 Task: Add a signature Loretta Young containing Have a great National Diabetes Month, Loretta Young to email address softage.3@softage.net and add a label Marketing plans
Action: Mouse moved to (75, 123)
Screenshot: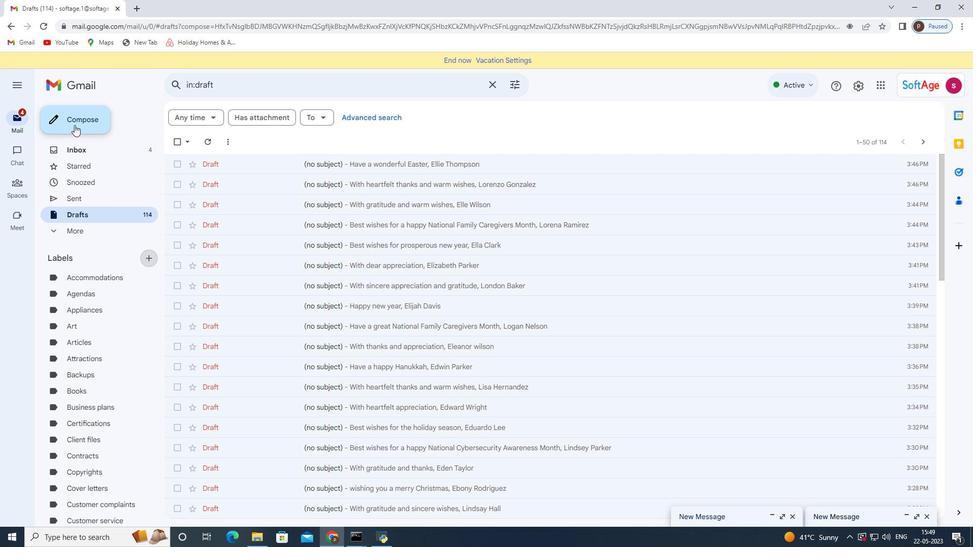 
Action: Mouse pressed left at (75, 123)
Screenshot: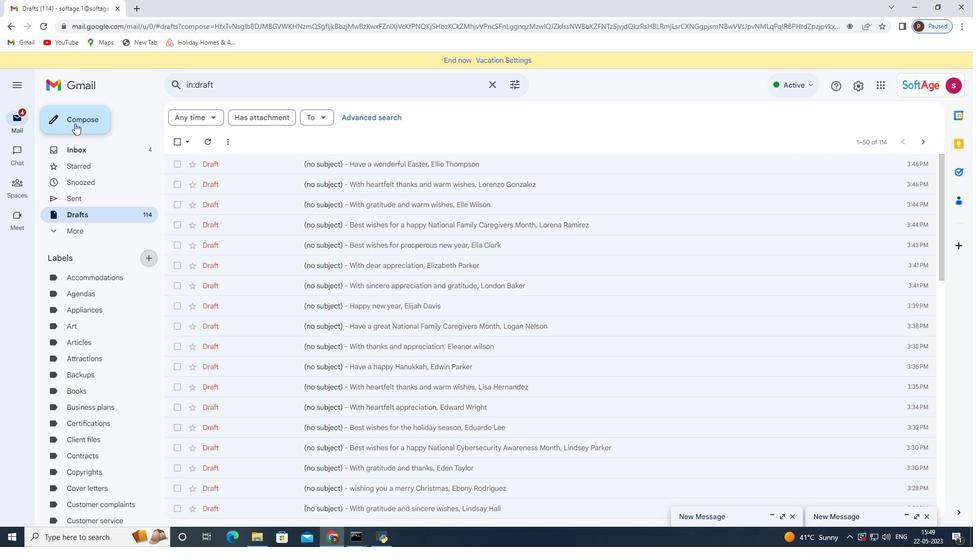 
Action: Mouse moved to (551, 508)
Screenshot: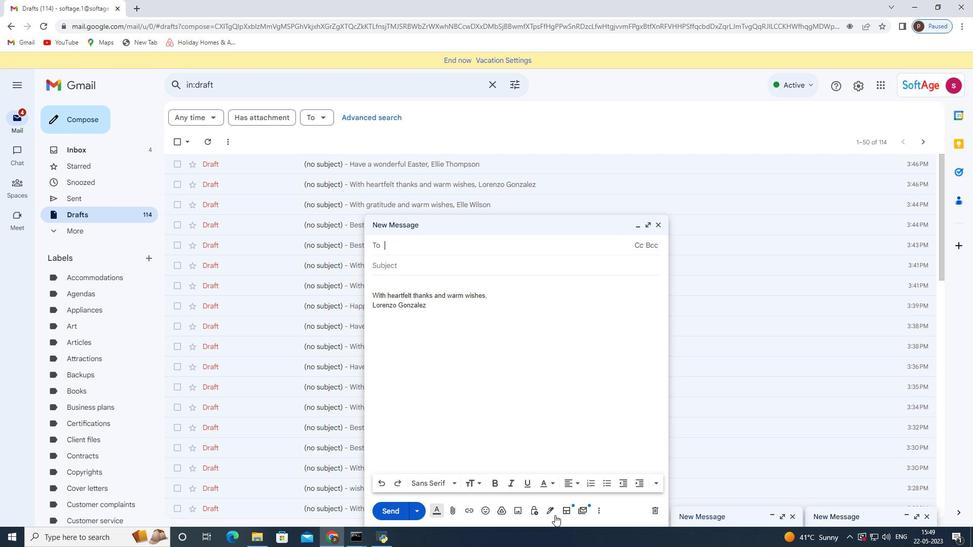 
Action: Mouse pressed left at (551, 508)
Screenshot: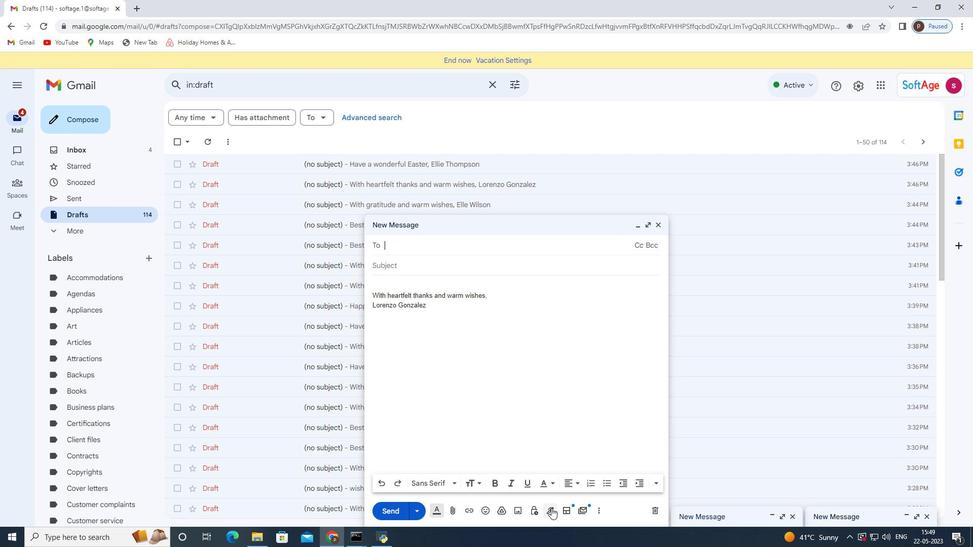 
Action: Mouse moved to (582, 448)
Screenshot: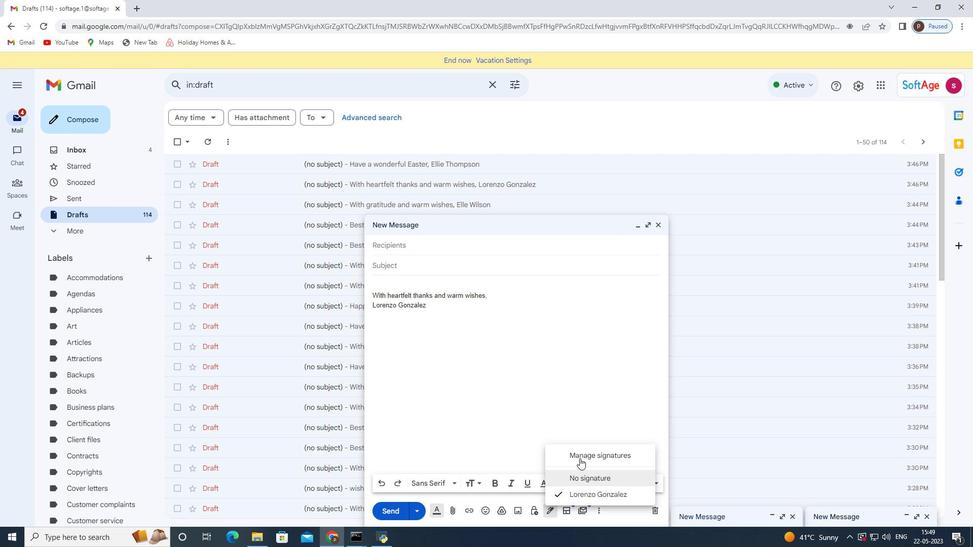 
Action: Mouse pressed left at (582, 448)
Screenshot: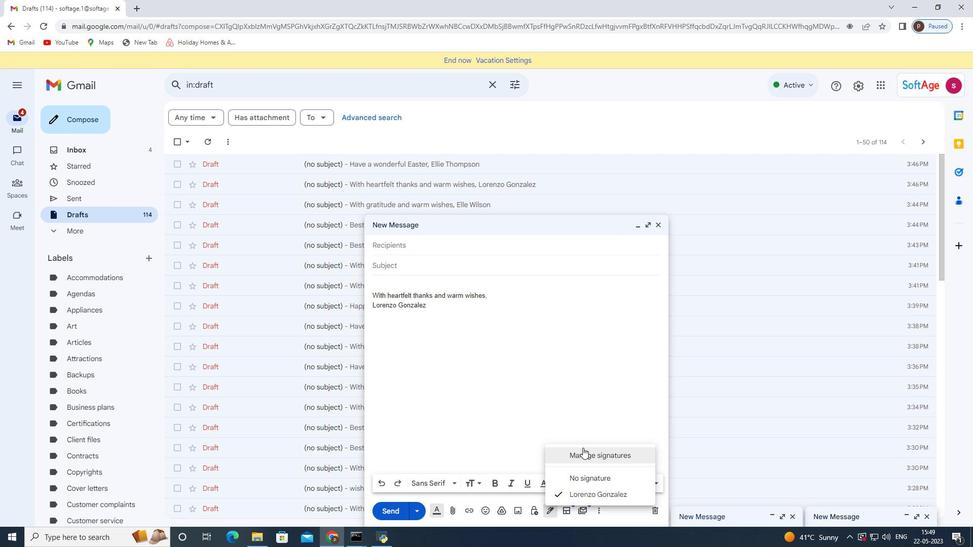 
Action: Mouse moved to (341, 292)
Screenshot: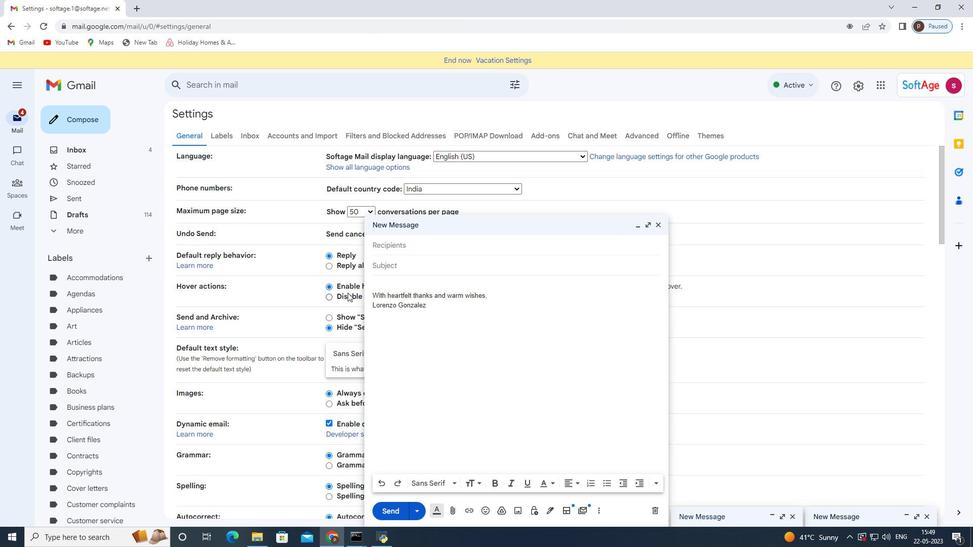 
Action: Mouse scrolled (341, 292) with delta (0, 0)
Screenshot: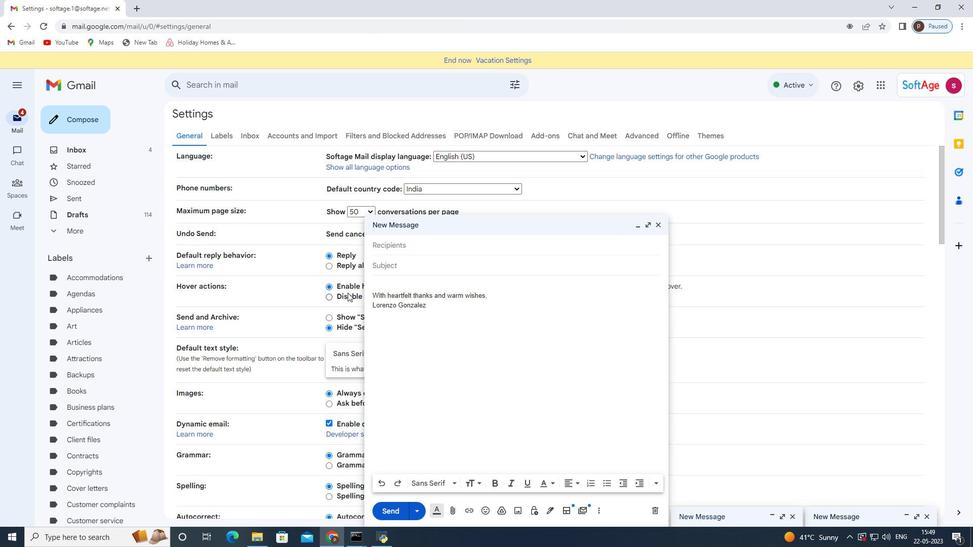 
Action: Mouse scrolled (341, 292) with delta (0, 0)
Screenshot: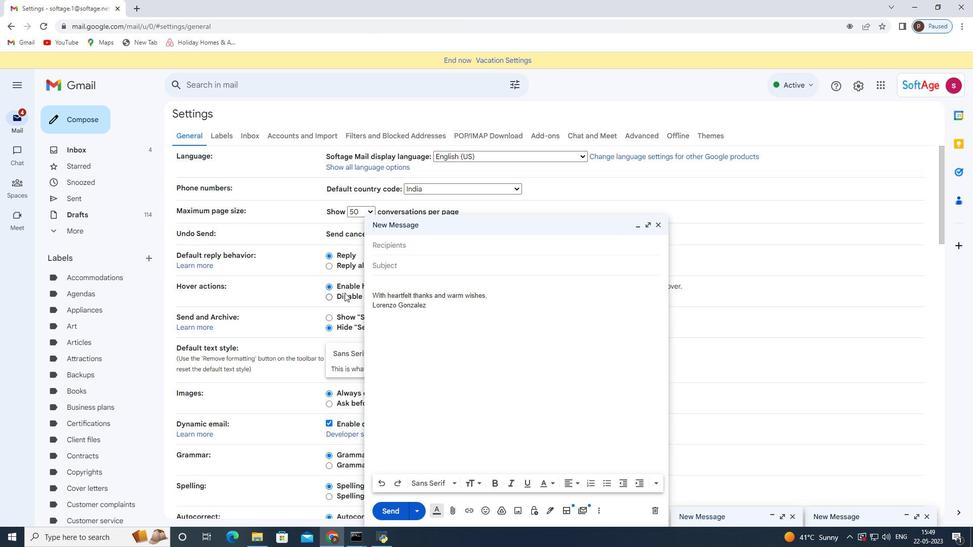 
Action: Mouse scrolled (341, 292) with delta (0, 0)
Screenshot: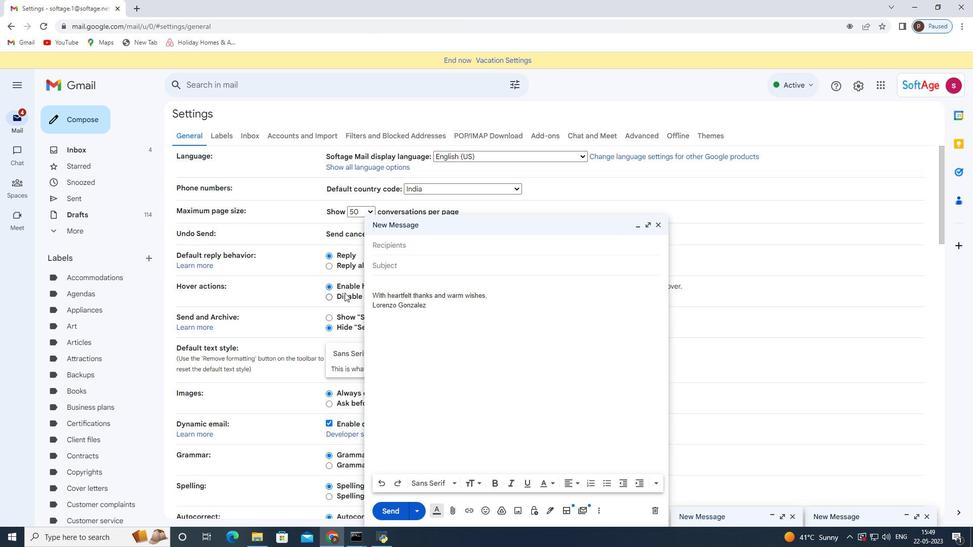 
Action: Mouse moved to (340, 292)
Screenshot: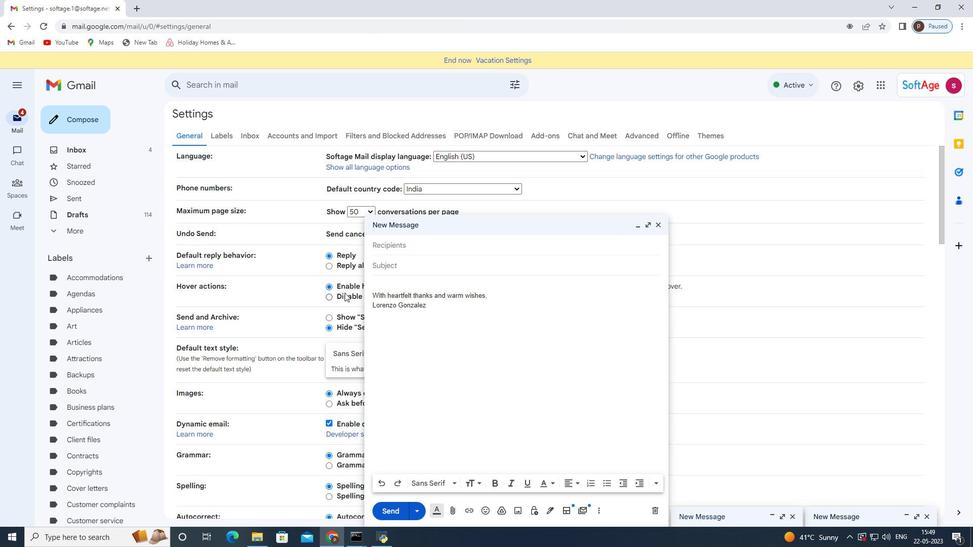 
Action: Mouse scrolled (340, 292) with delta (0, 0)
Screenshot: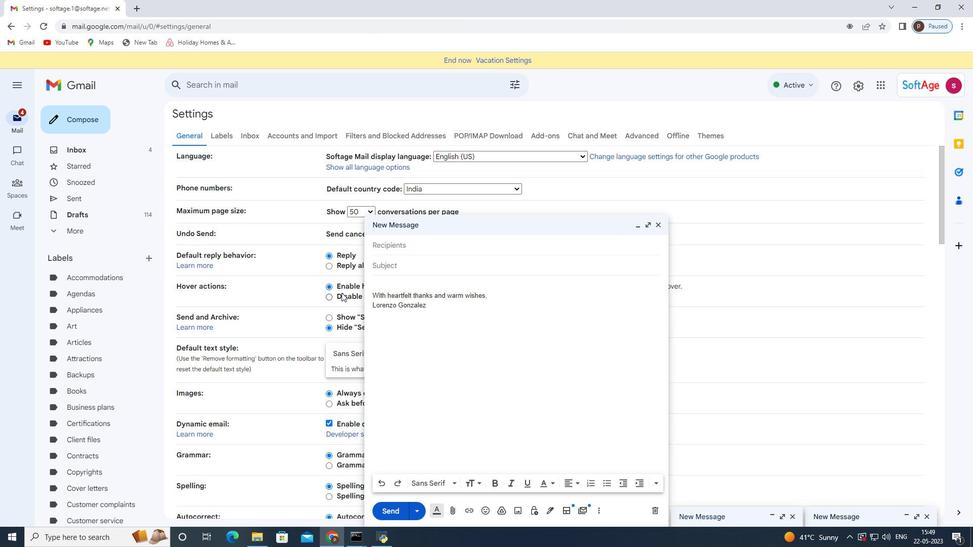 
Action: Mouse moved to (660, 228)
Screenshot: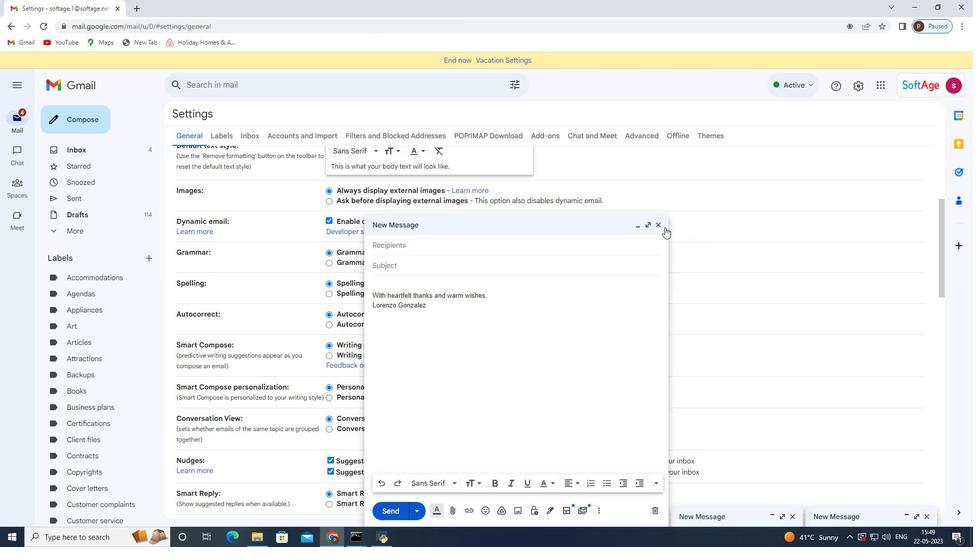 
Action: Mouse pressed left at (660, 228)
Screenshot: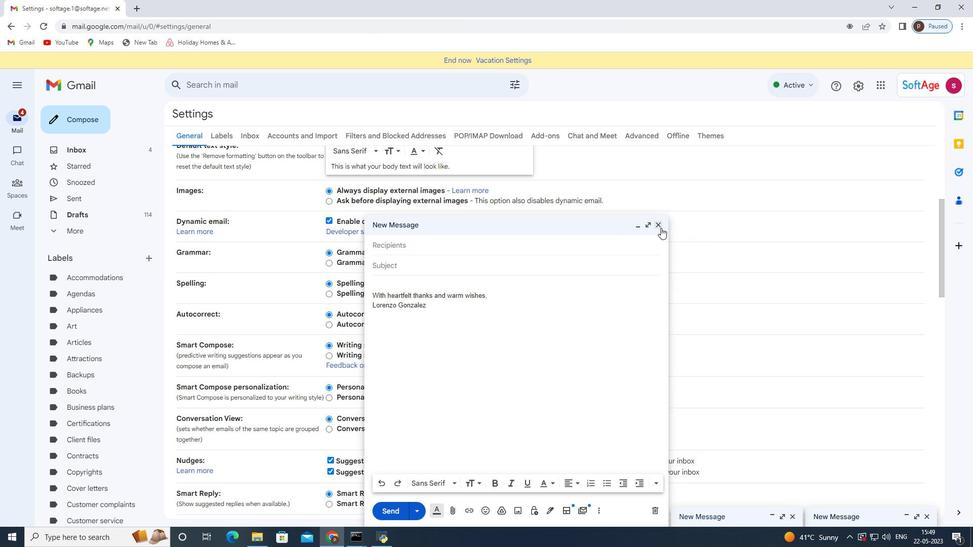 
Action: Mouse moved to (327, 350)
Screenshot: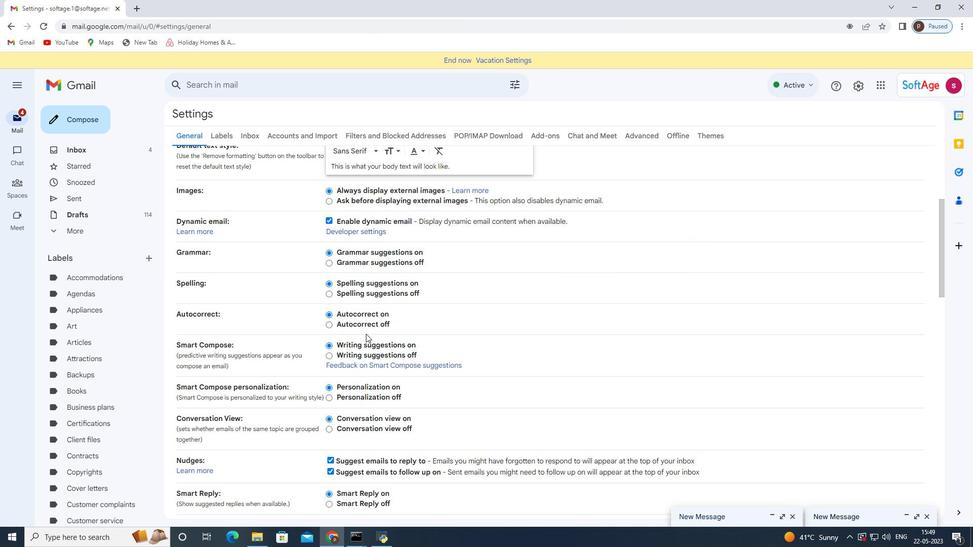
Action: Mouse scrolled (327, 350) with delta (0, 0)
Screenshot: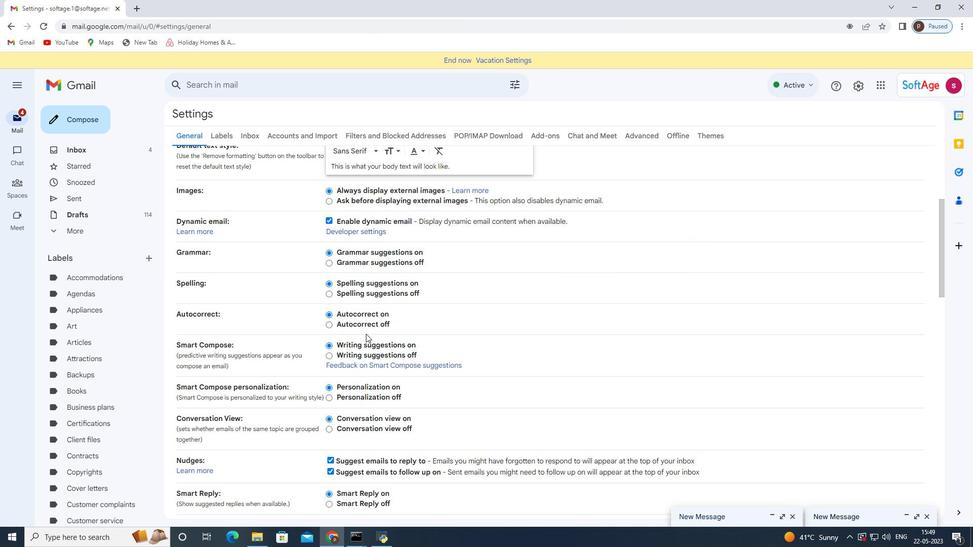 
Action: Mouse moved to (326, 351)
Screenshot: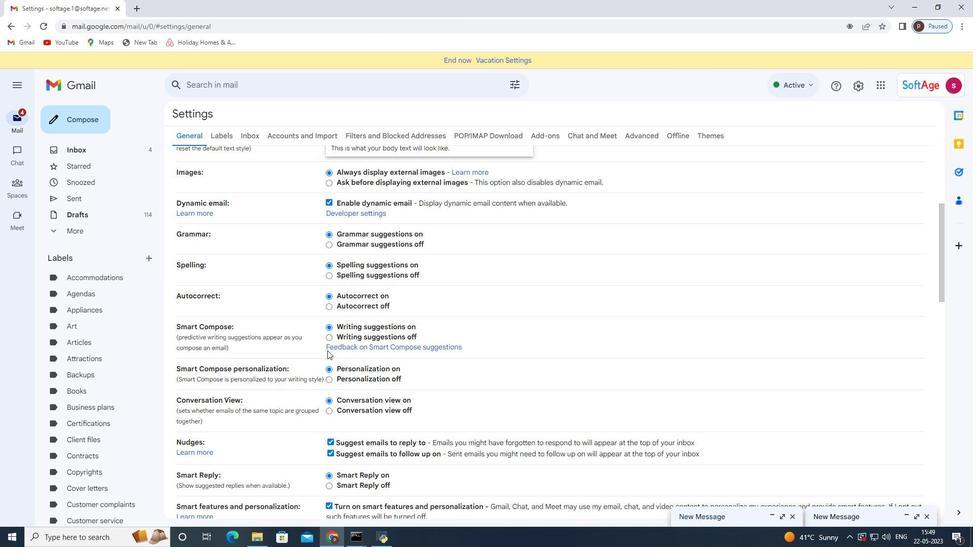 
Action: Mouse scrolled (326, 350) with delta (0, 0)
Screenshot: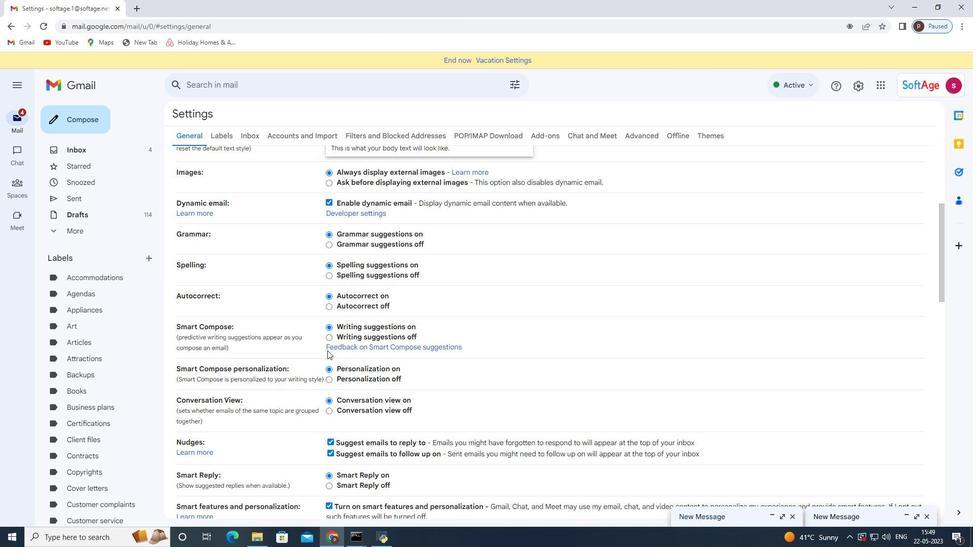 
Action: Mouse moved to (326, 352)
Screenshot: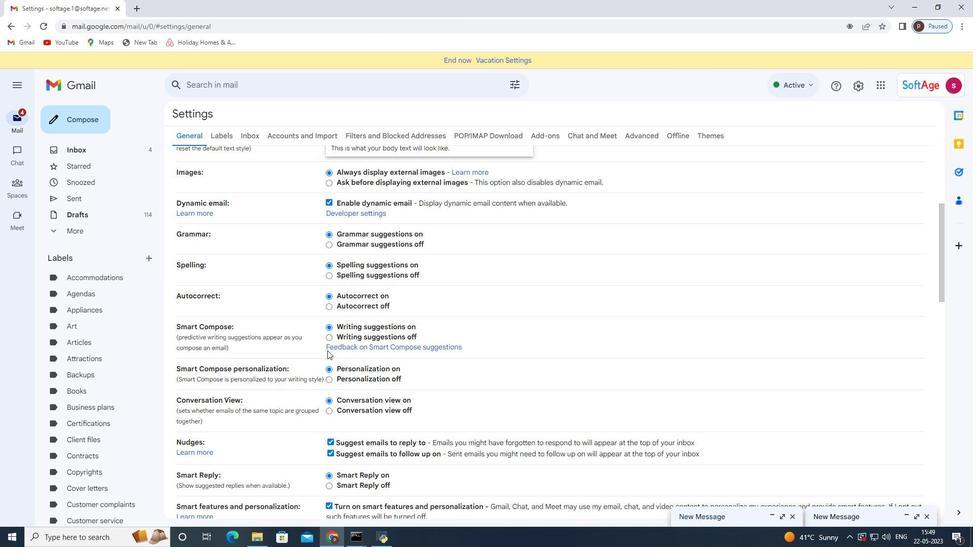
Action: Mouse scrolled (326, 351) with delta (0, 0)
Screenshot: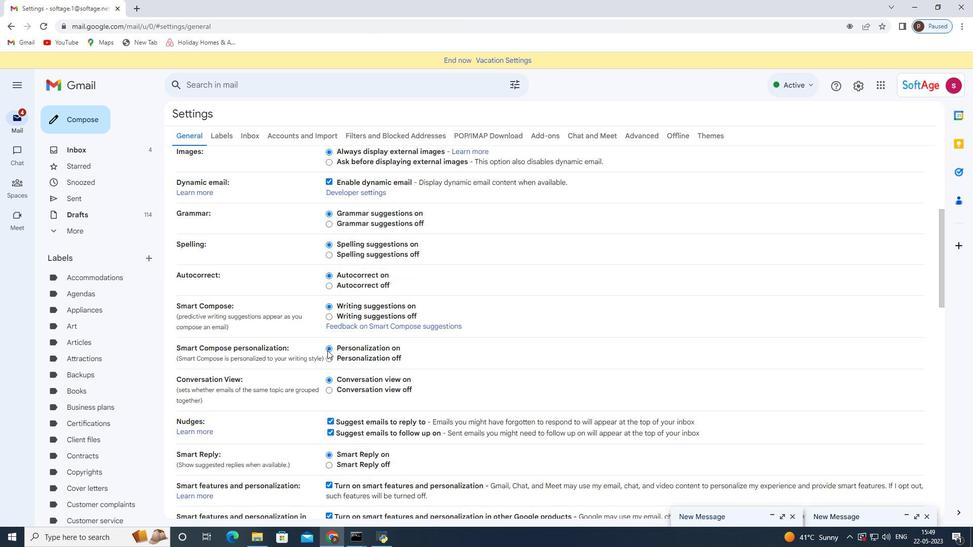 
Action: Mouse scrolled (326, 351) with delta (0, 0)
Screenshot: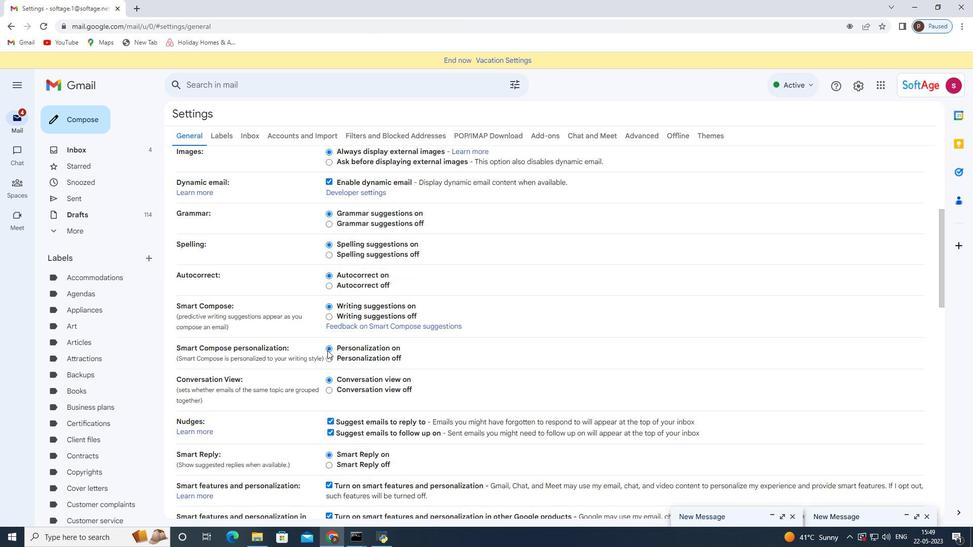 
Action: Mouse scrolled (326, 351) with delta (0, 0)
Screenshot: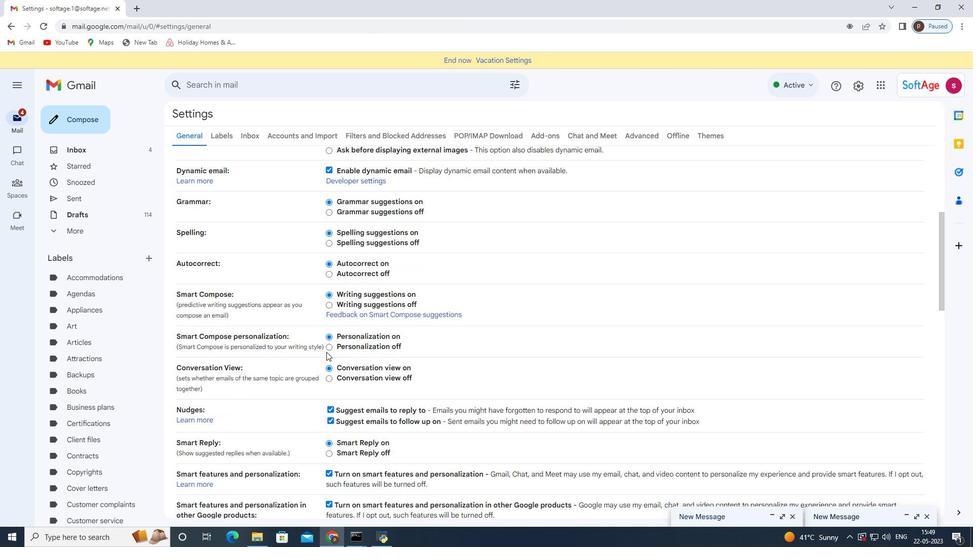 
Action: Mouse moved to (326, 352)
Screenshot: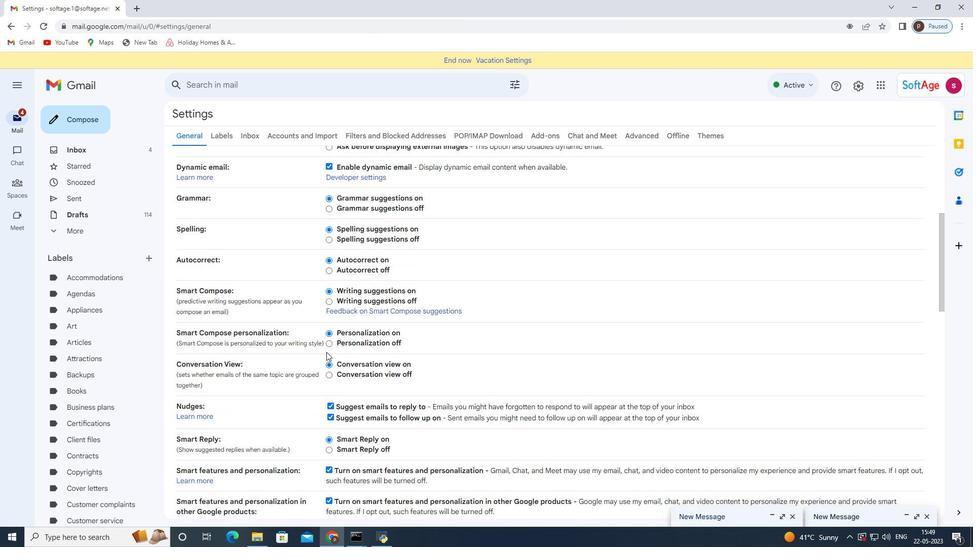 
Action: Mouse scrolled (326, 351) with delta (0, 0)
Screenshot: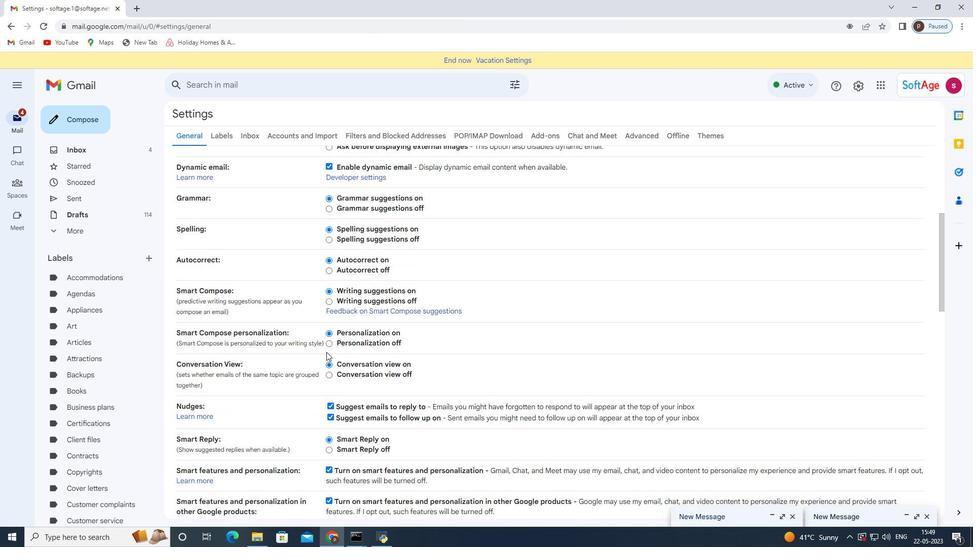 
Action: Mouse moved to (329, 352)
Screenshot: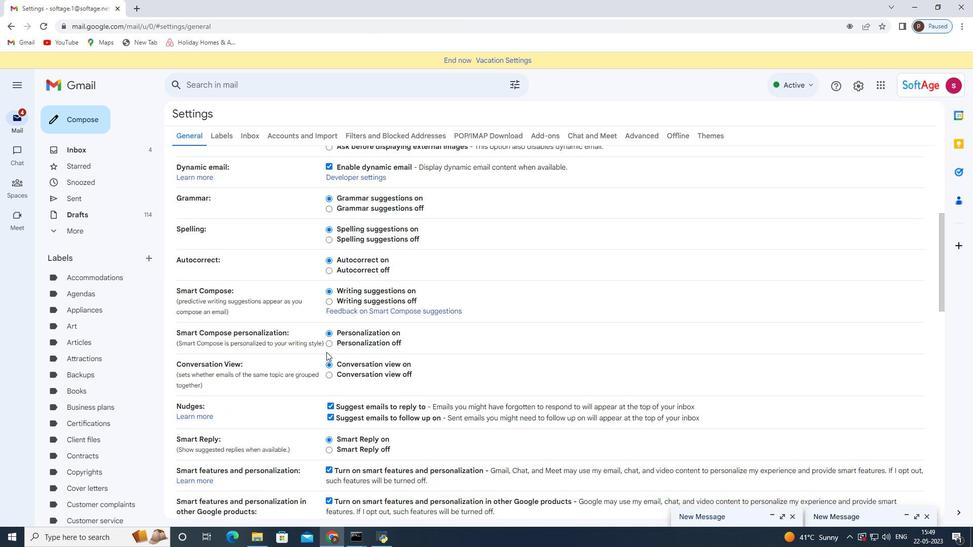 
Action: Mouse scrolled (329, 351) with delta (0, 0)
Screenshot: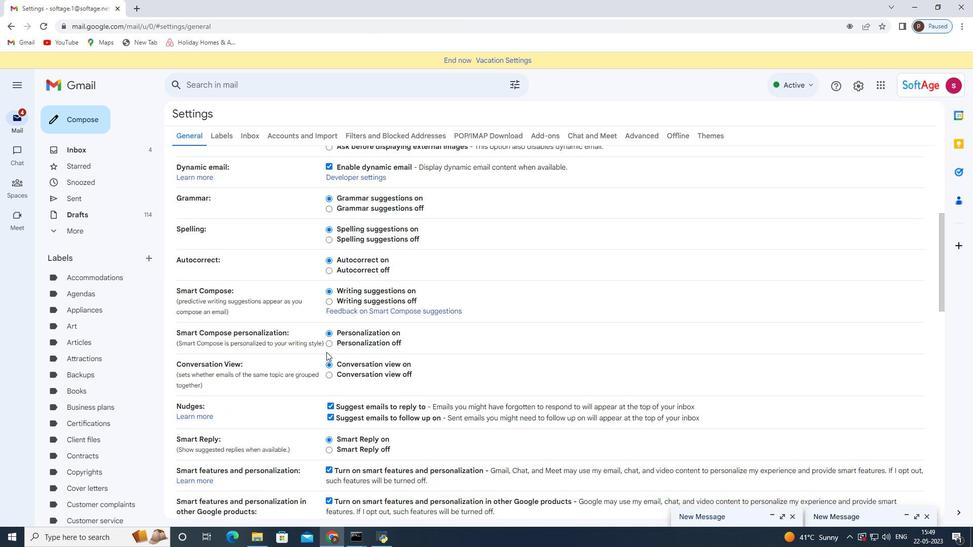 
Action: Mouse moved to (376, 372)
Screenshot: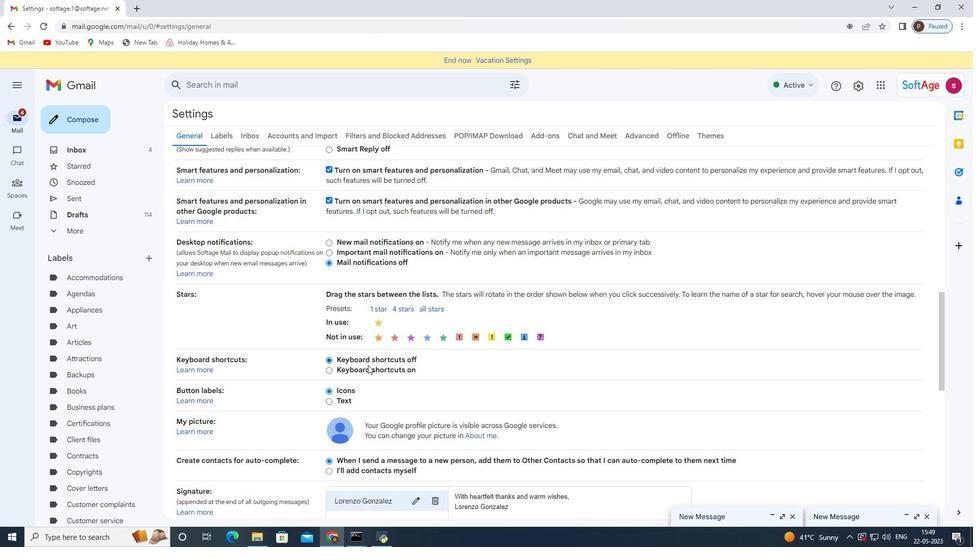 
Action: Mouse scrolled (376, 371) with delta (0, 0)
Screenshot: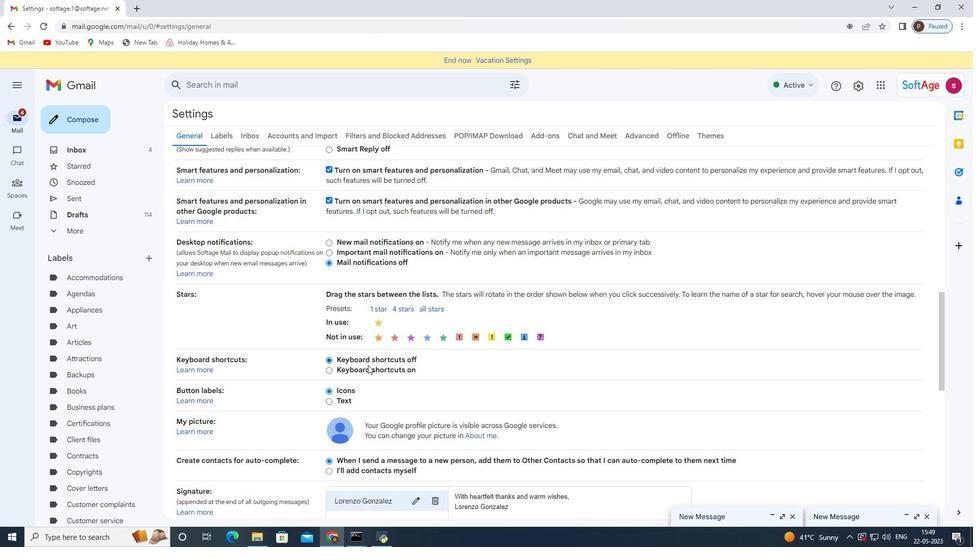 
Action: Mouse moved to (376, 373)
Screenshot: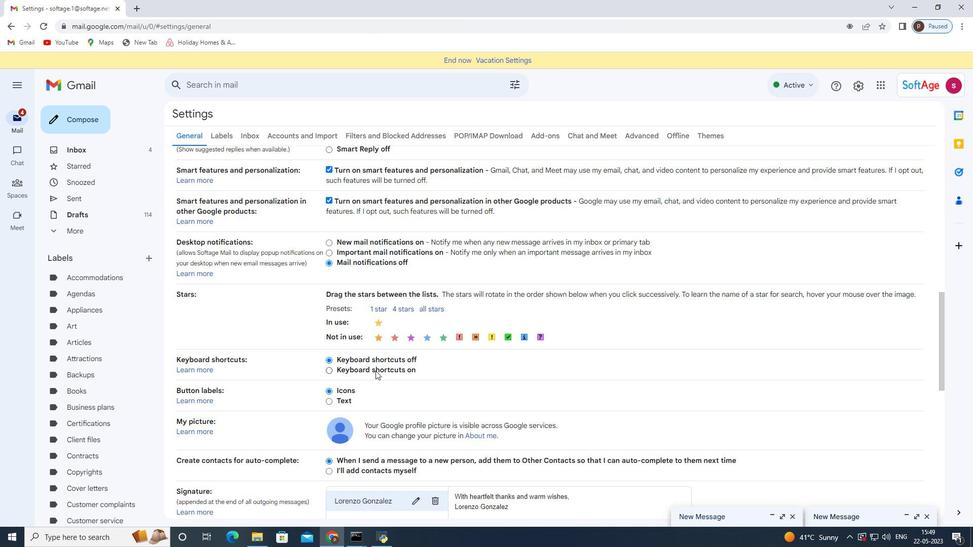 
Action: Mouse scrolled (376, 373) with delta (0, 0)
Screenshot: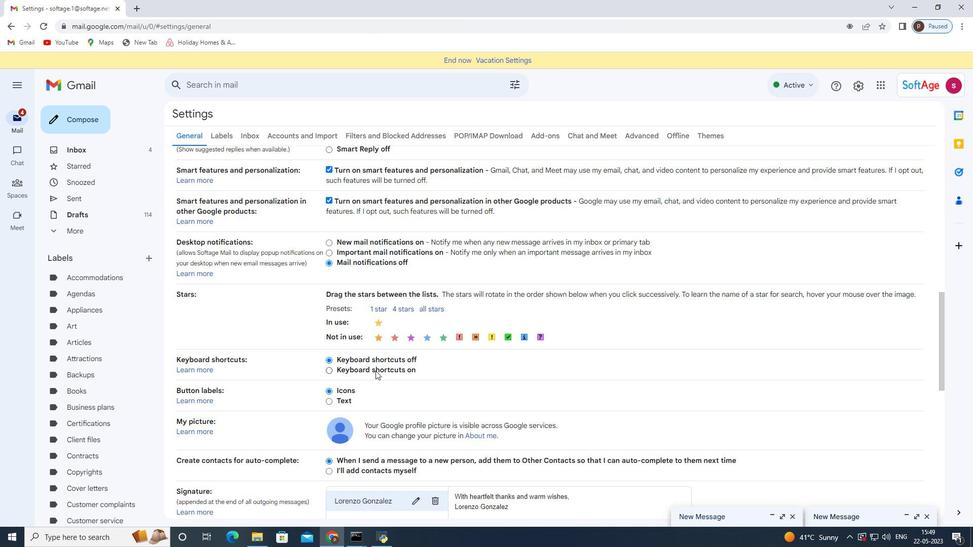 
Action: Mouse moved to (377, 375)
Screenshot: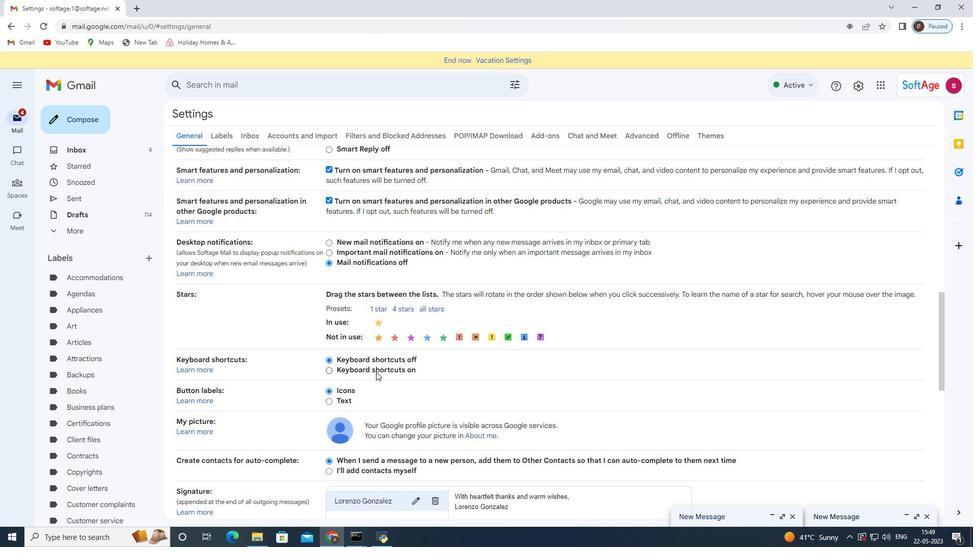 
Action: Mouse scrolled (377, 375) with delta (0, 0)
Screenshot: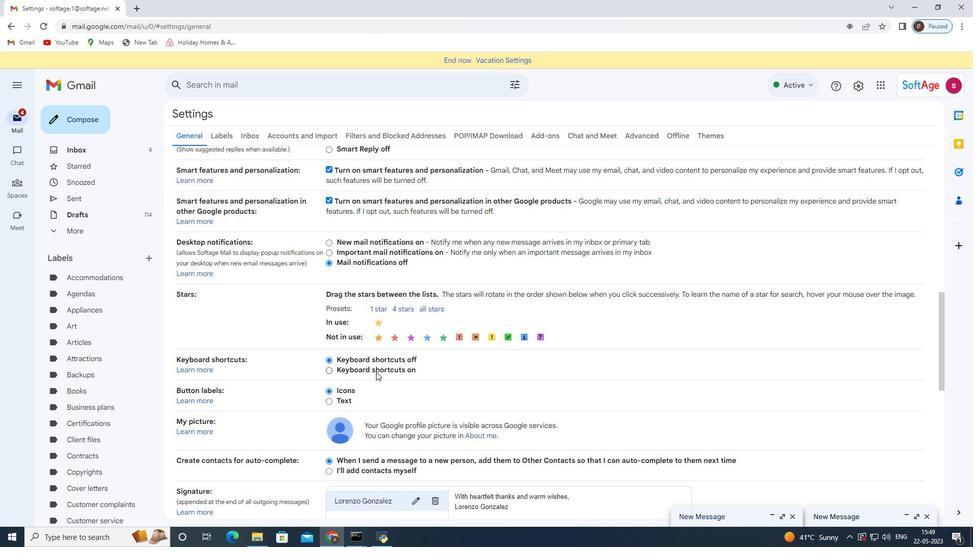 
Action: Mouse moved to (432, 350)
Screenshot: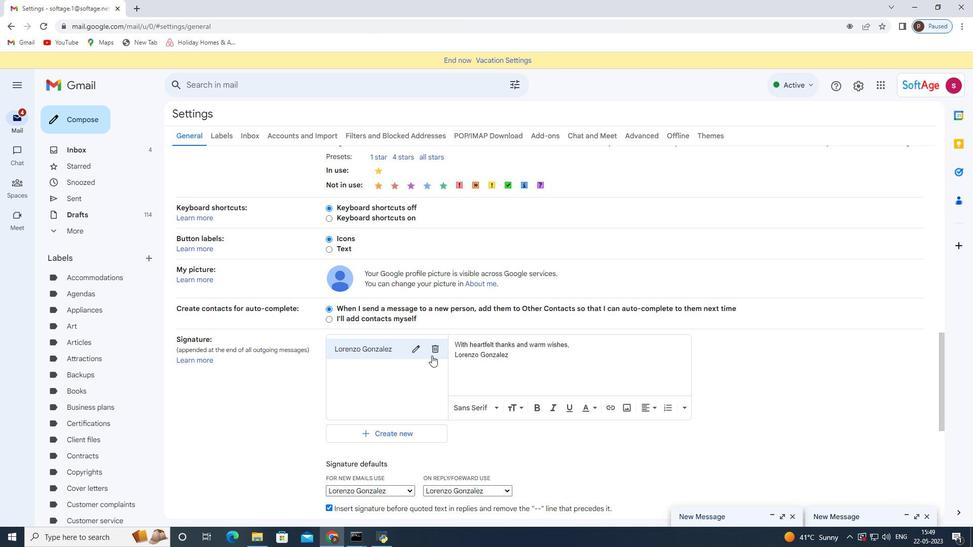 
Action: Mouse pressed left at (432, 350)
Screenshot: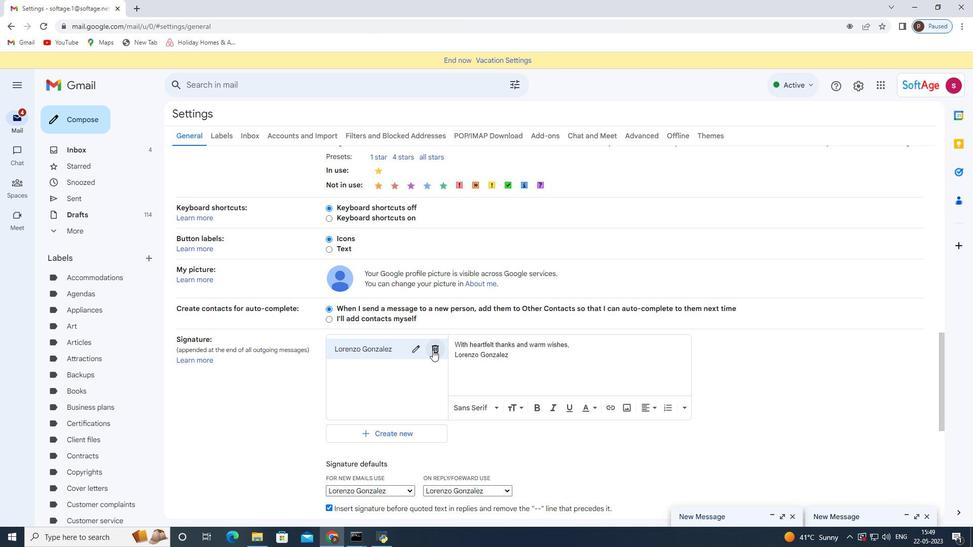 
Action: Mouse pressed left at (432, 350)
Screenshot: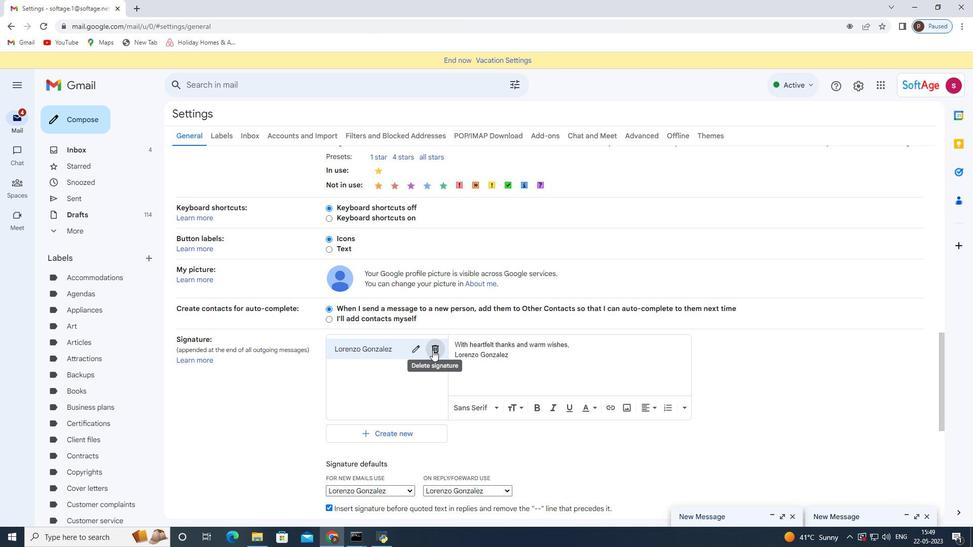 
Action: Mouse moved to (570, 306)
Screenshot: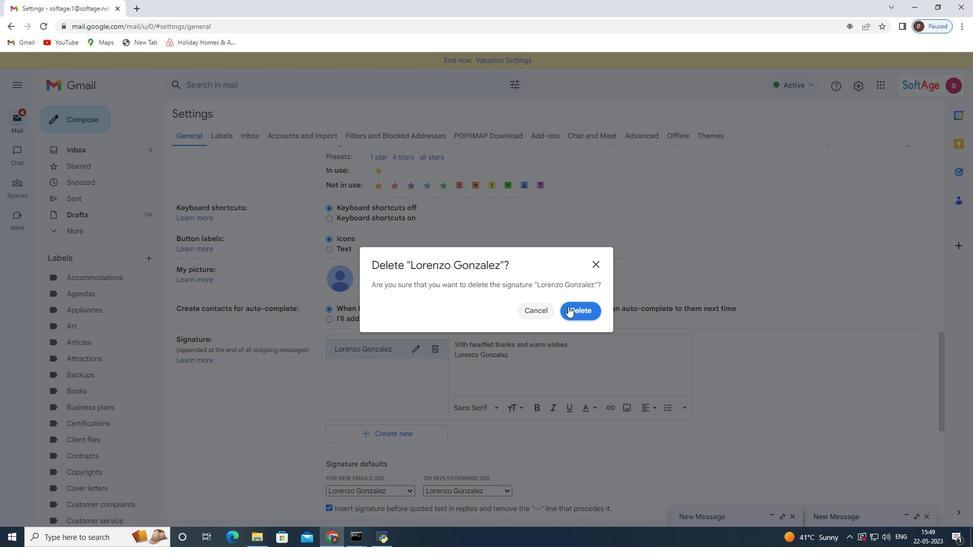
Action: Mouse pressed left at (570, 306)
Screenshot: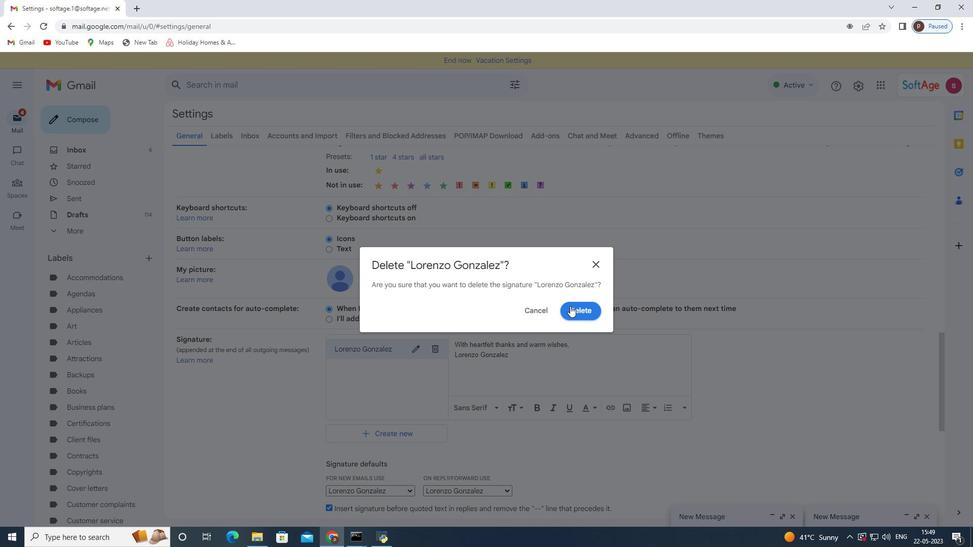 
Action: Mouse moved to (374, 358)
Screenshot: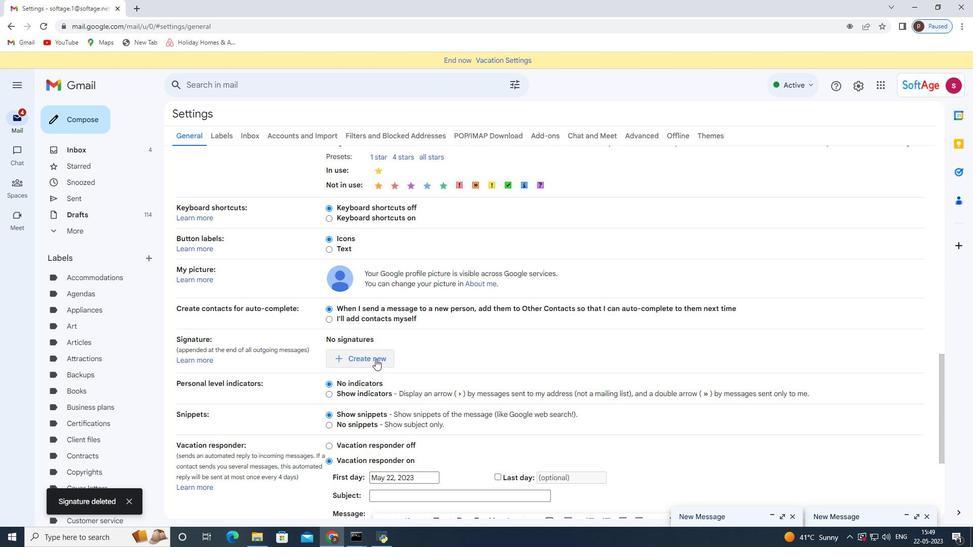 
Action: Mouse pressed left at (374, 358)
Screenshot: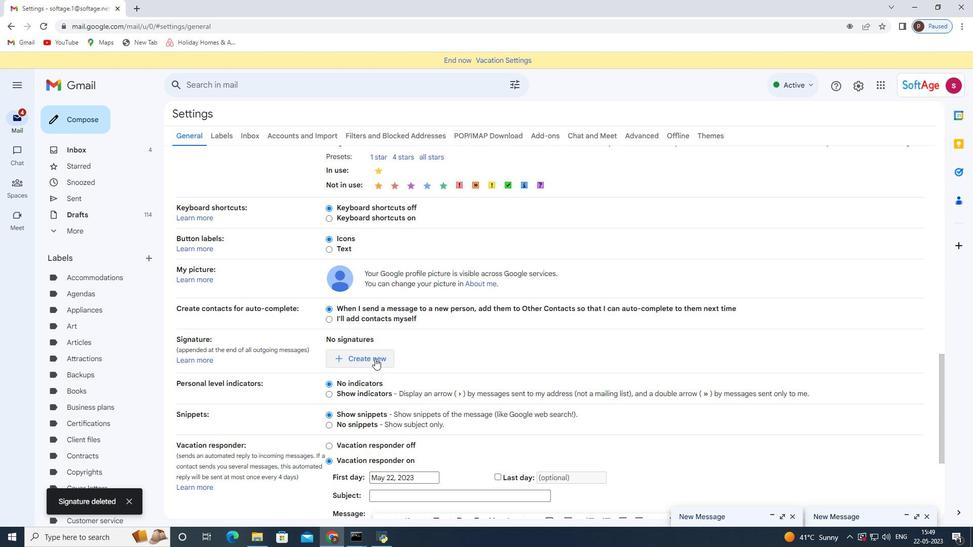 
Action: Mouse moved to (419, 286)
Screenshot: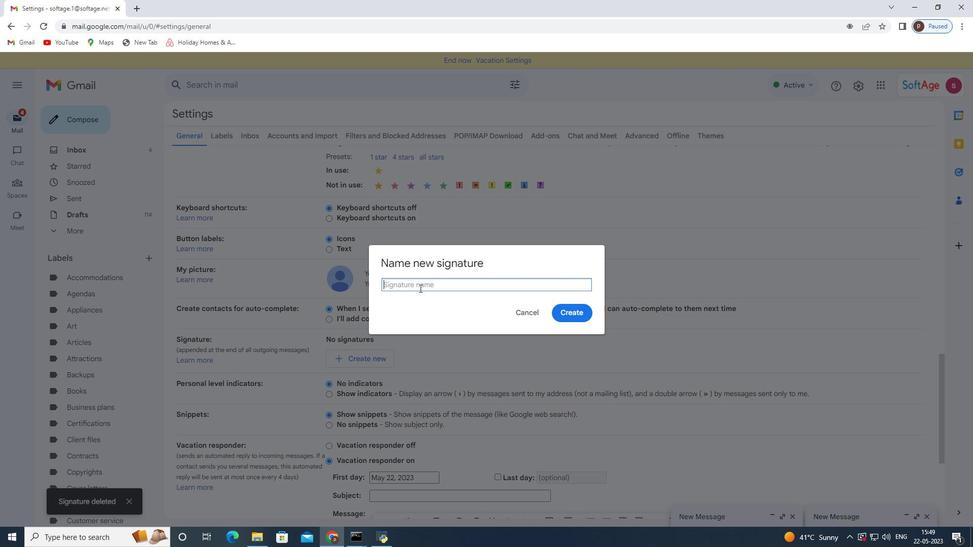 
Action: Mouse pressed left at (419, 286)
Screenshot: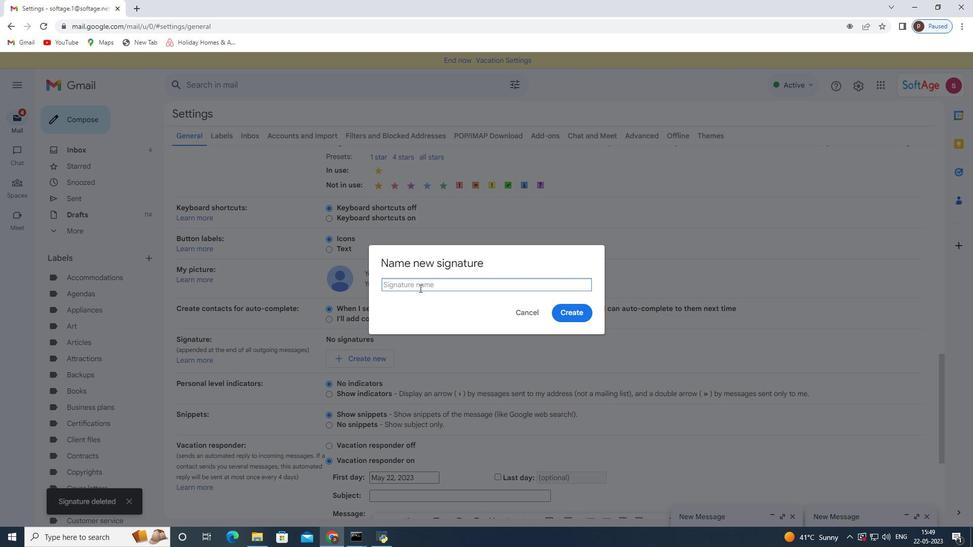 
Action: Key pressed <Key.shift>Loretta<Key.space><Key.shift><Key.shift>Young
Screenshot: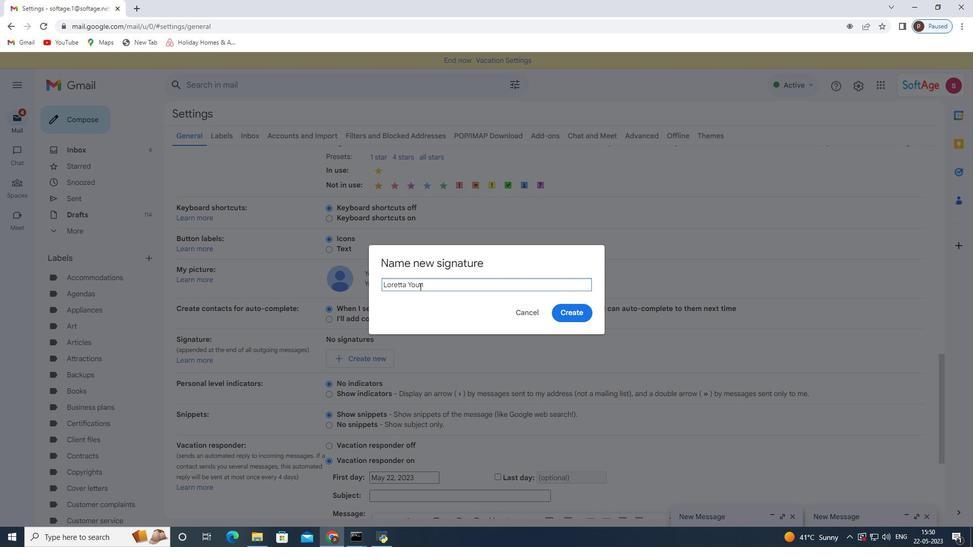 
Action: Mouse moved to (572, 307)
Screenshot: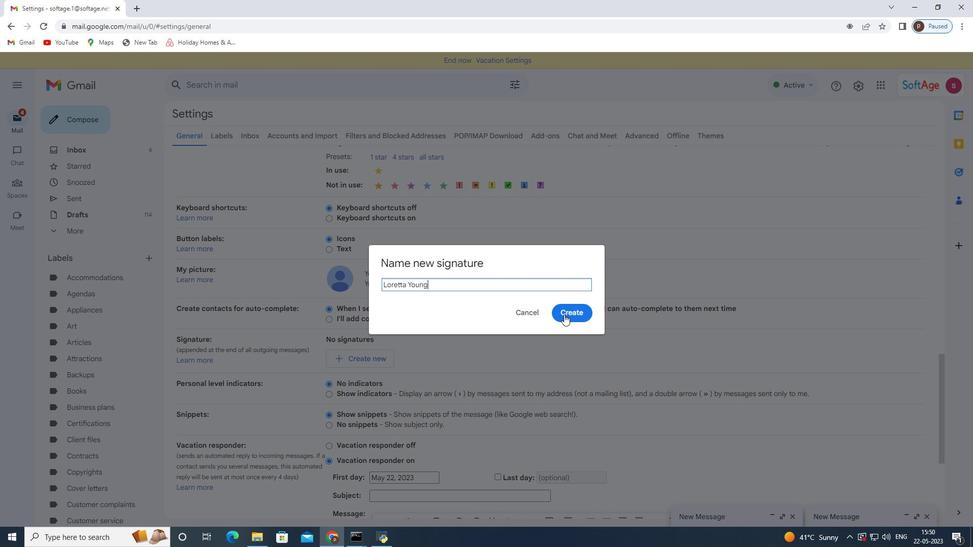 
Action: Mouse pressed left at (572, 307)
Screenshot: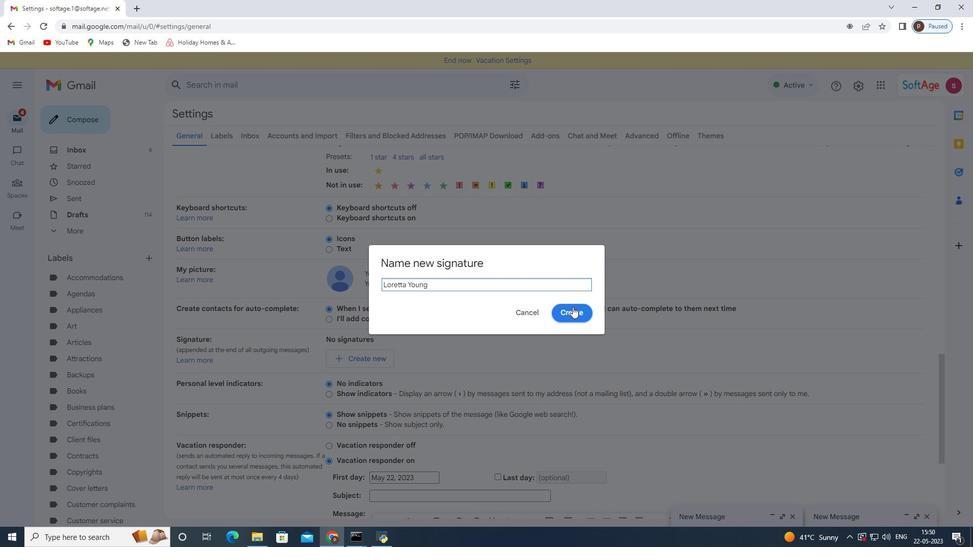 
Action: Mouse moved to (467, 345)
Screenshot: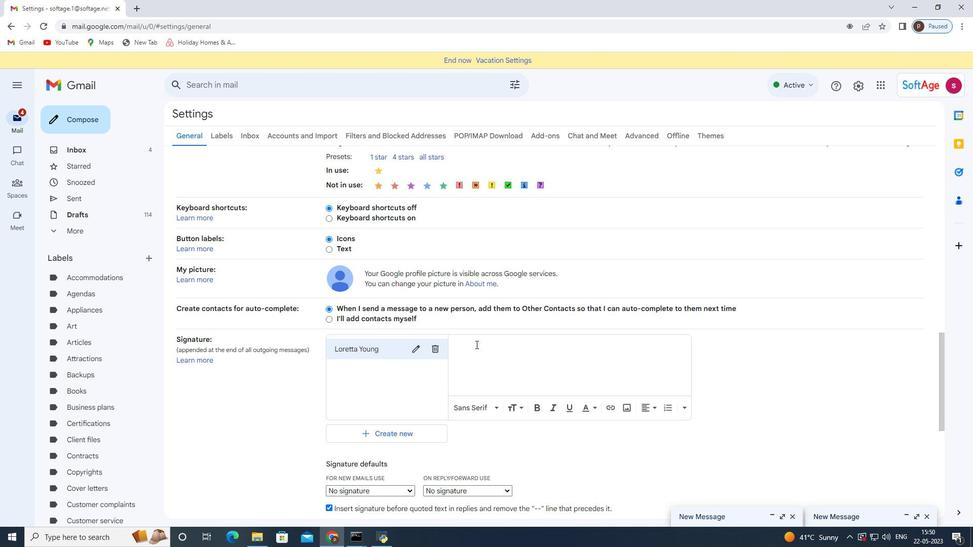 
Action: Mouse pressed left at (467, 345)
Screenshot: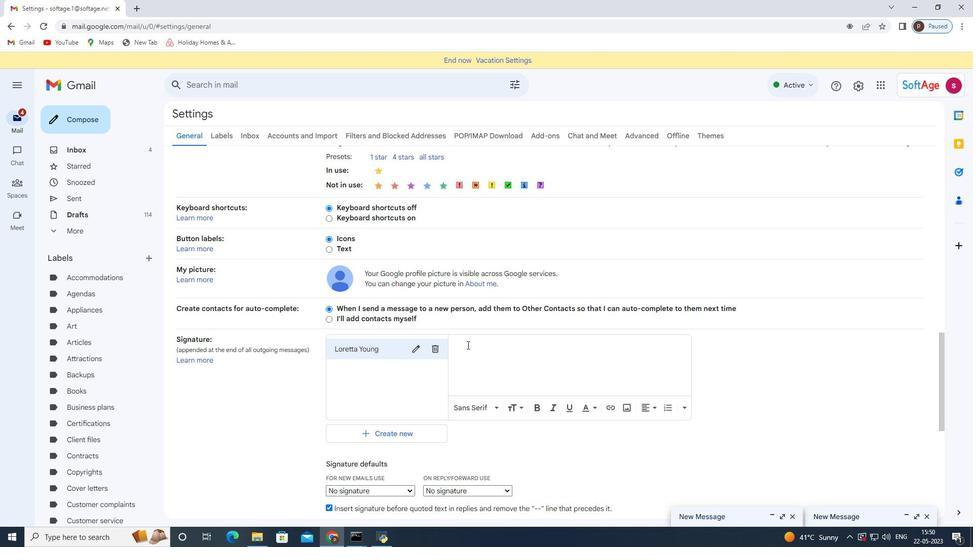 
Action: Mouse moved to (466, 345)
Screenshot: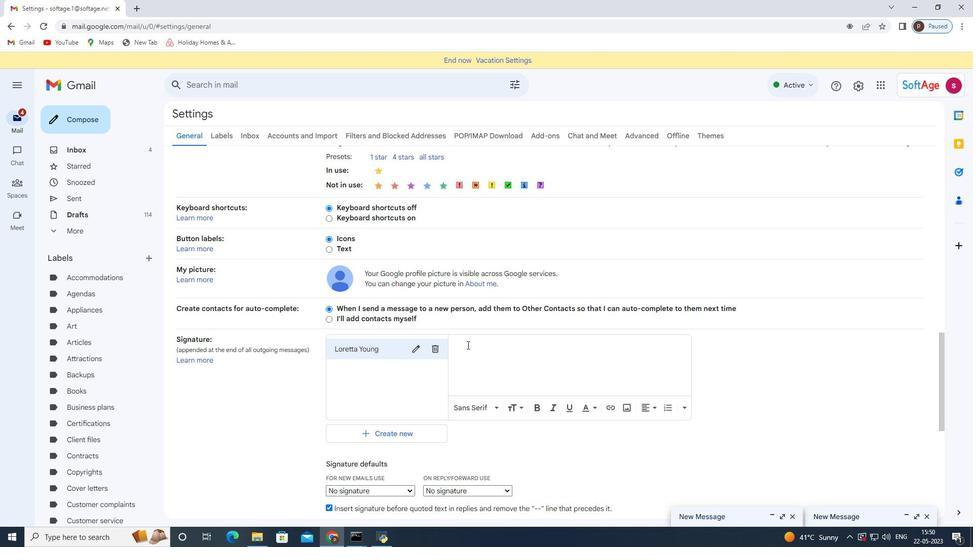
Action: Key pressed <Key.shift>Have<Key.space>a<Key.space>great<Key.space><Key.shift>National<Key.space><Key.shift>Diabetes<Key.space><Key.shift>Month,<Key.enter><Key.shift>Loreta<Key.space><Key.shift>Young
Screenshot: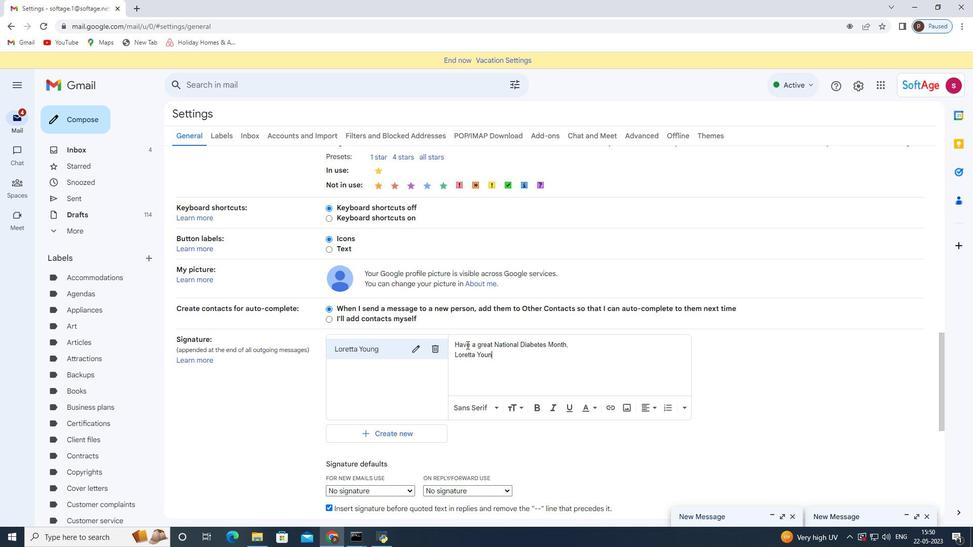 
Action: Mouse moved to (469, 343)
Screenshot: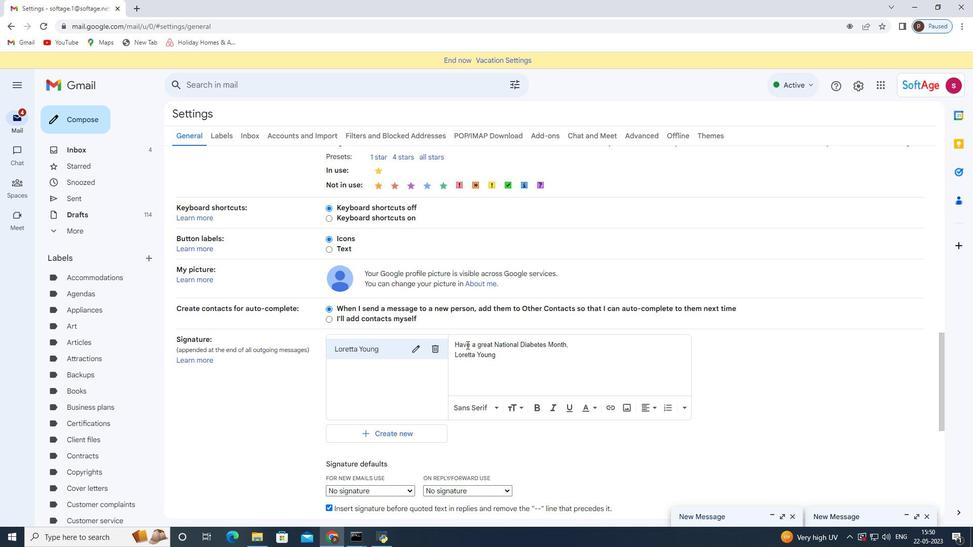 
Action: Mouse scrolled (469, 342) with delta (0, 0)
Screenshot: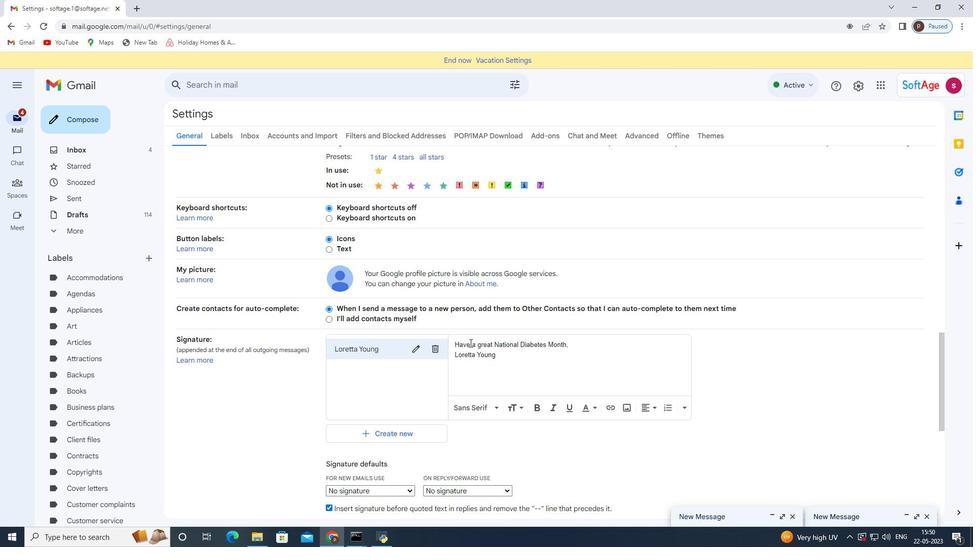 
Action: Mouse scrolled (469, 342) with delta (0, 0)
Screenshot: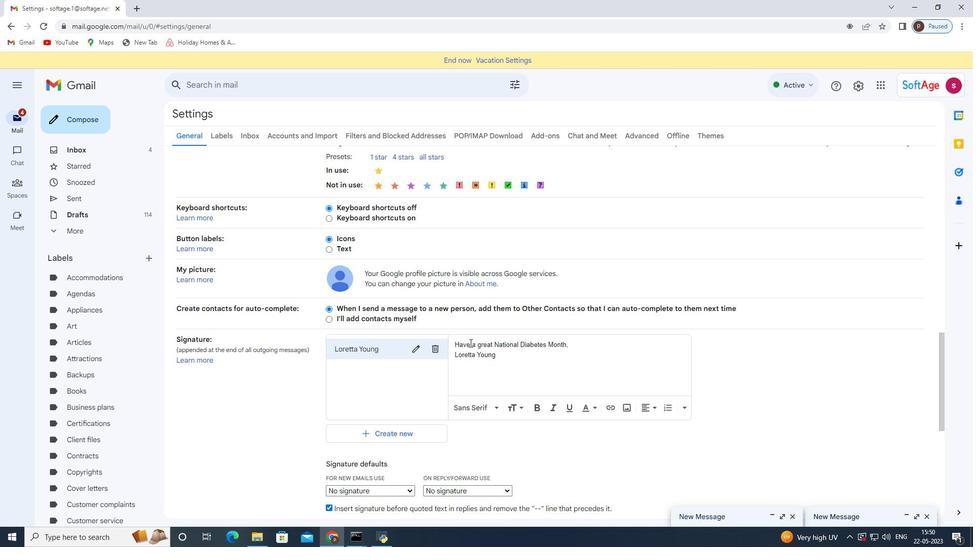 
Action: Mouse scrolled (469, 342) with delta (0, 0)
Screenshot: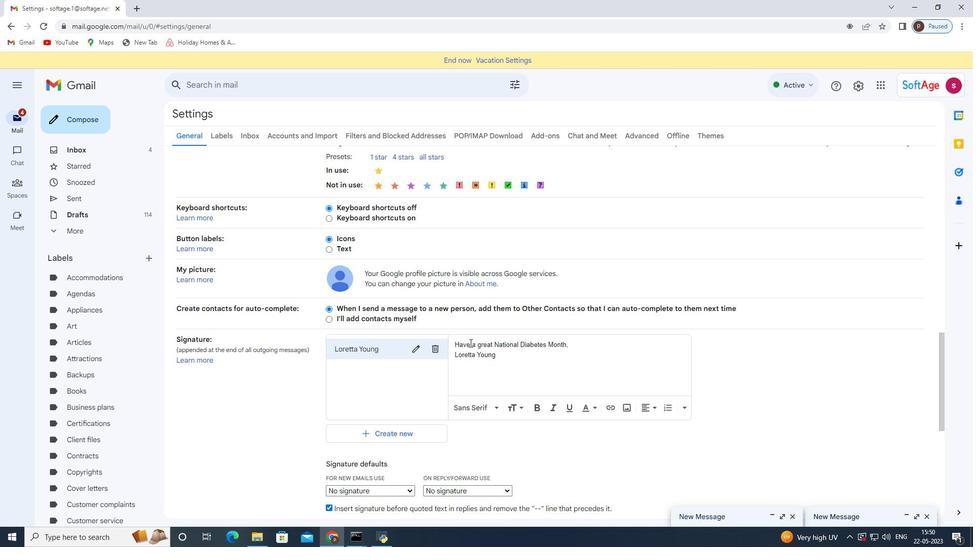 
Action: Mouse moved to (401, 338)
Screenshot: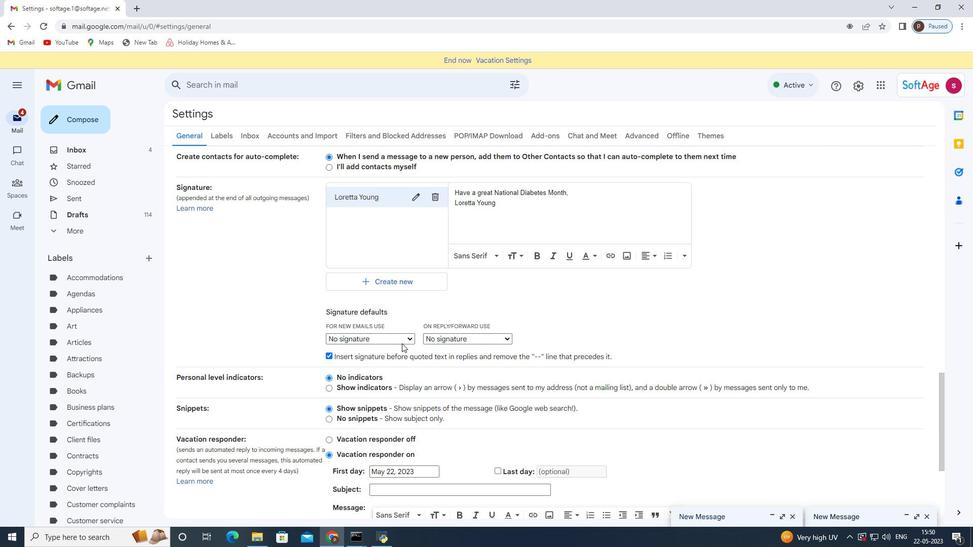 
Action: Mouse pressed left at (401, 338)
Screenshot: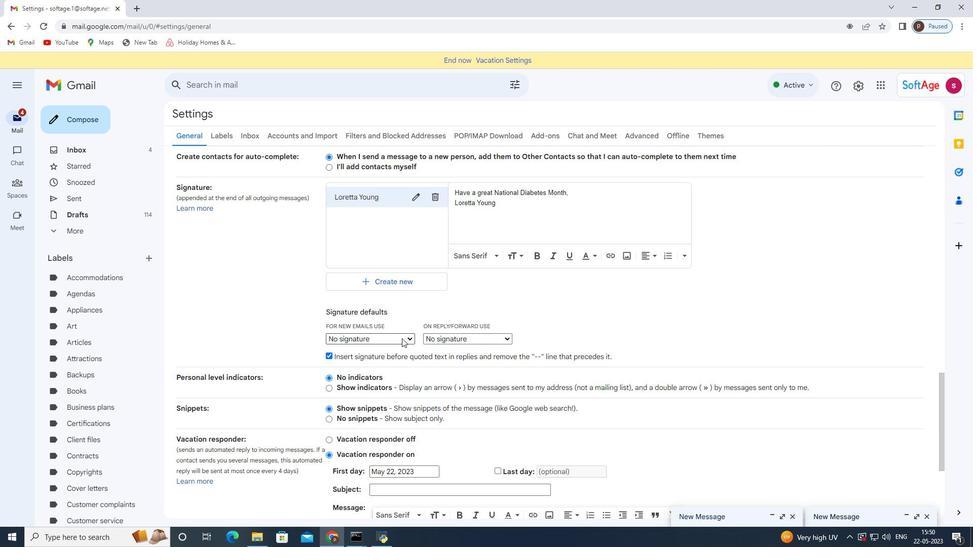 
Action: Mouse moved to (398, 356)
Screenshot: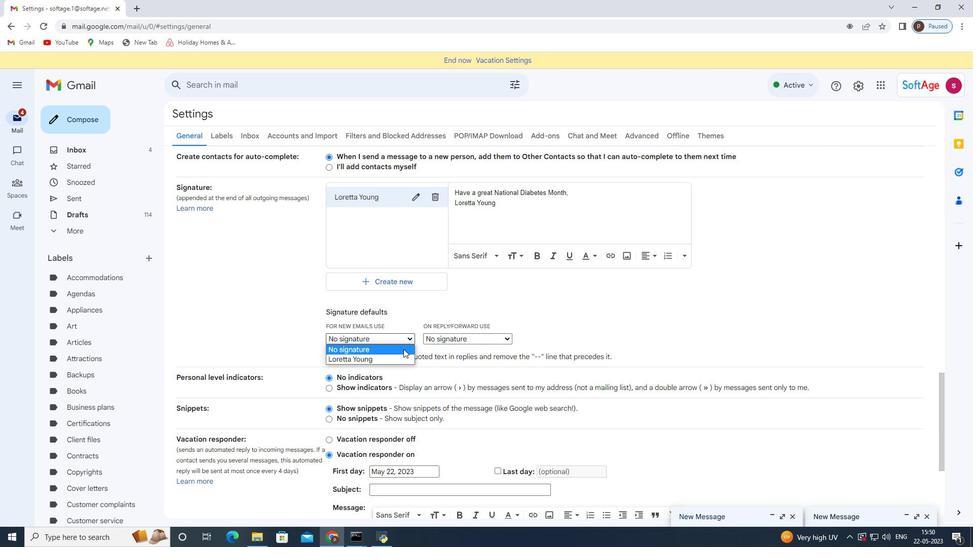 
Action: Mouse pressed left at (398, 356)
Screenshot: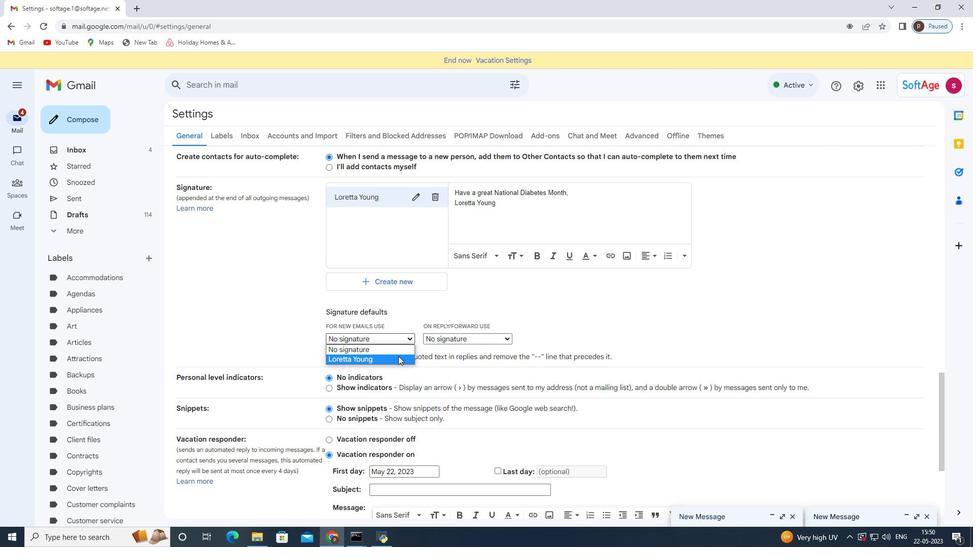 
Action: Mouse moved to (470, 341)
Screenshot: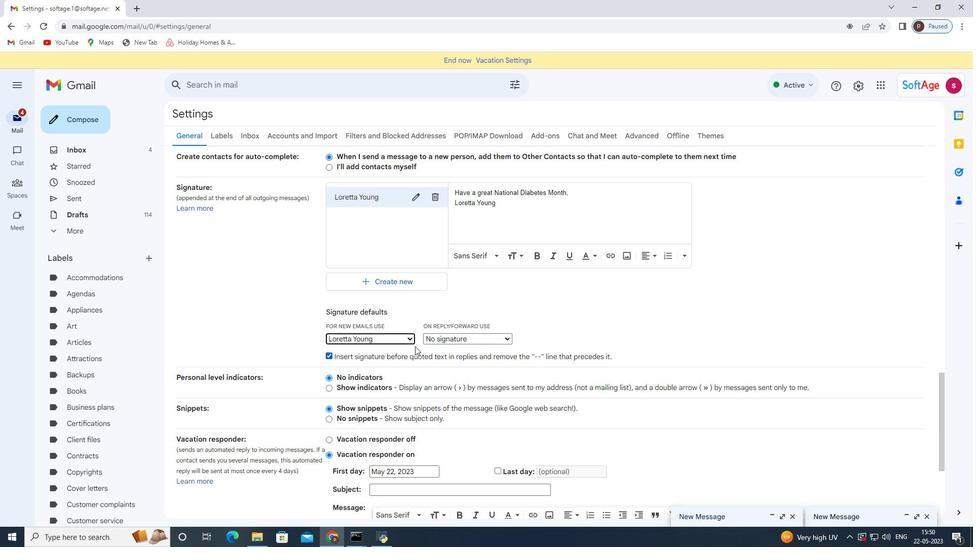 
Action: Mouse pressed left at (470, 341)
Screenshot: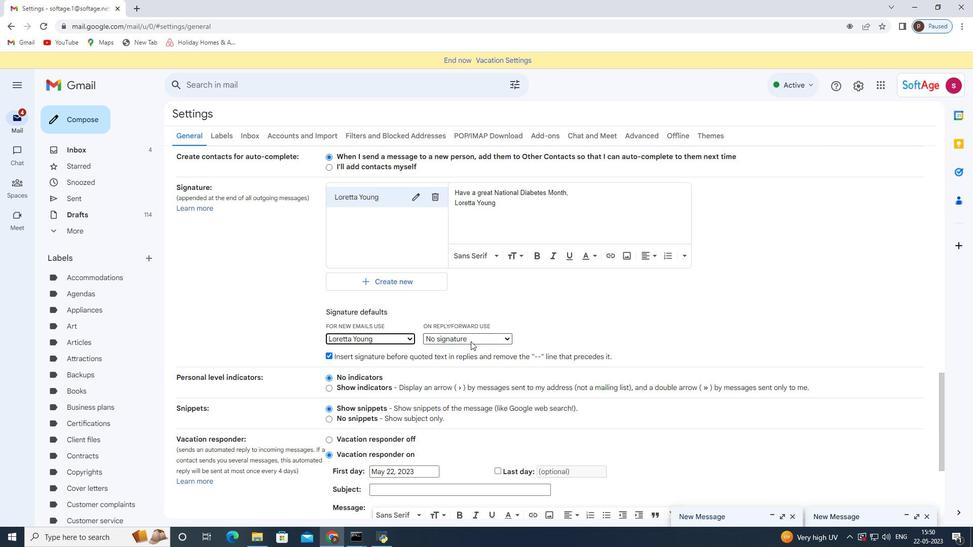 
Action: Mouse moved to (461, 358)
Screenshot: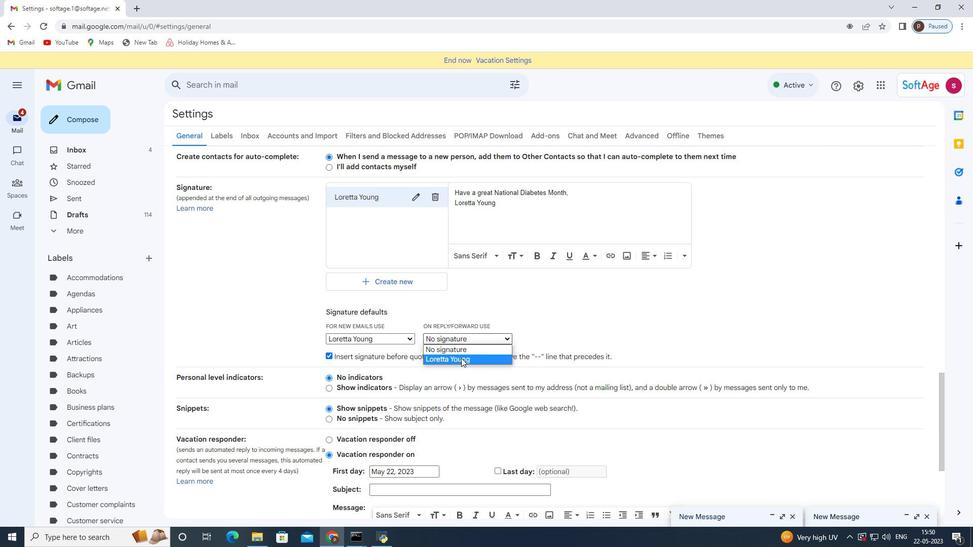 
Action: Mouse pressed left at (461, 358)
Screenshot: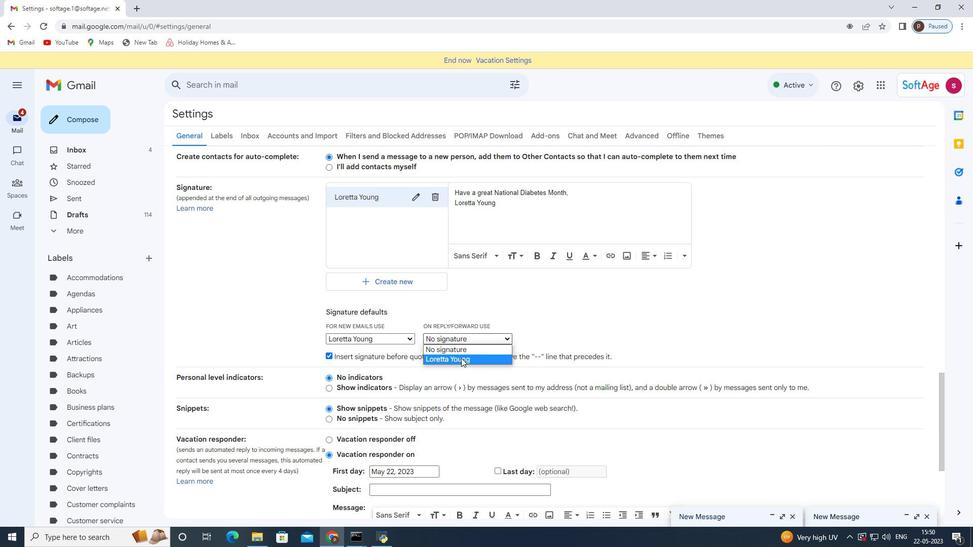 
Action: Mouse moved to (455, 361)
Screenshot: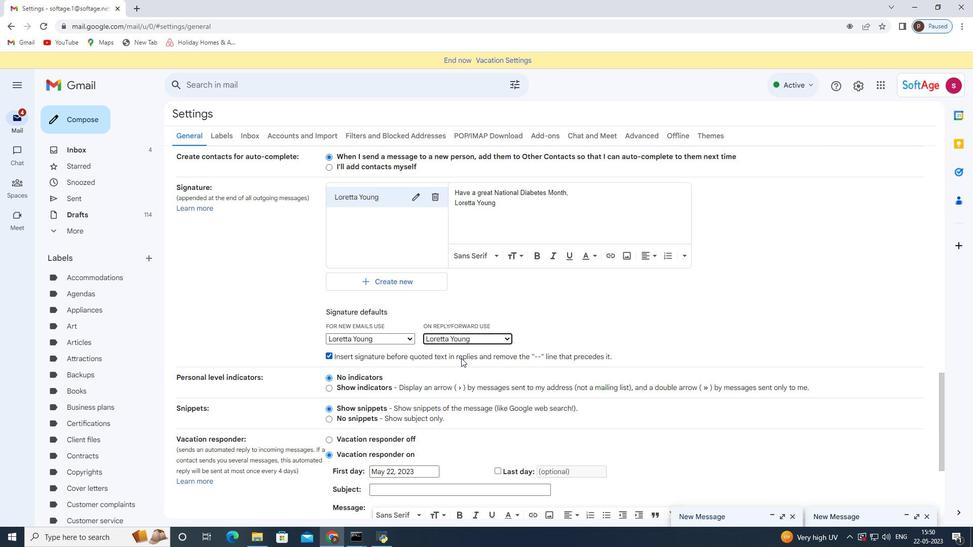 
Action: Mouse scrolled (455, 360) with delta (0, 0)
Screenshot: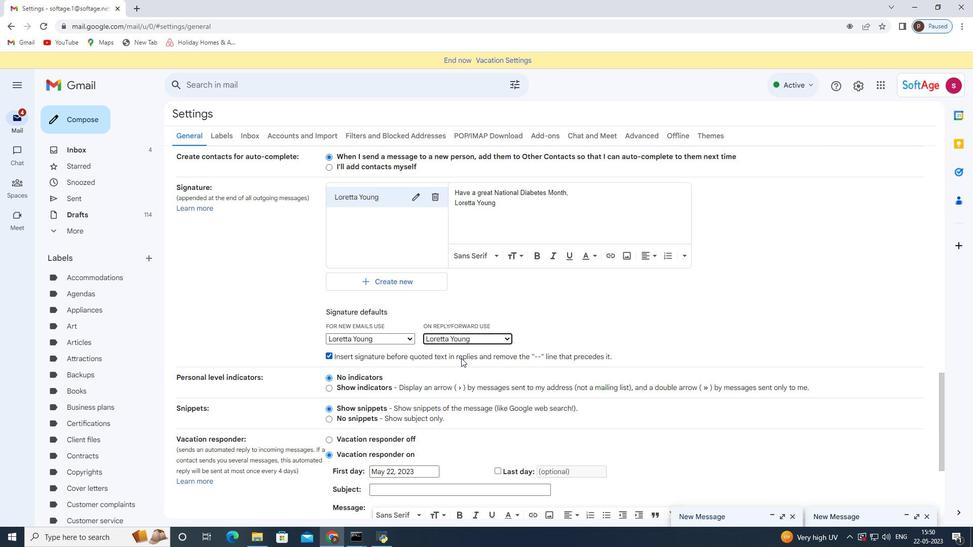 
Action: Mouse moved to (455, 361)
Screenshot: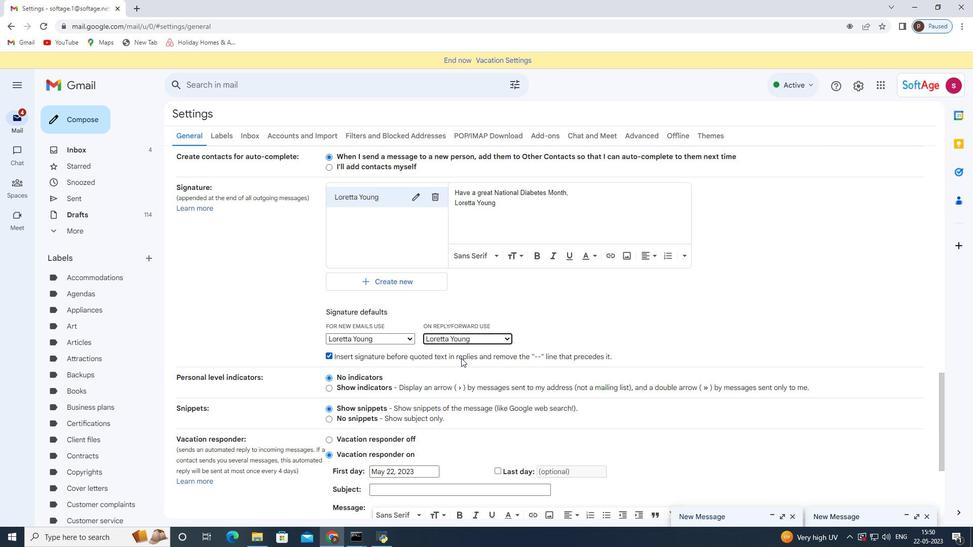 
Action: Mouse scrolled (455, 361) with delta (0, 0)
Screenshot: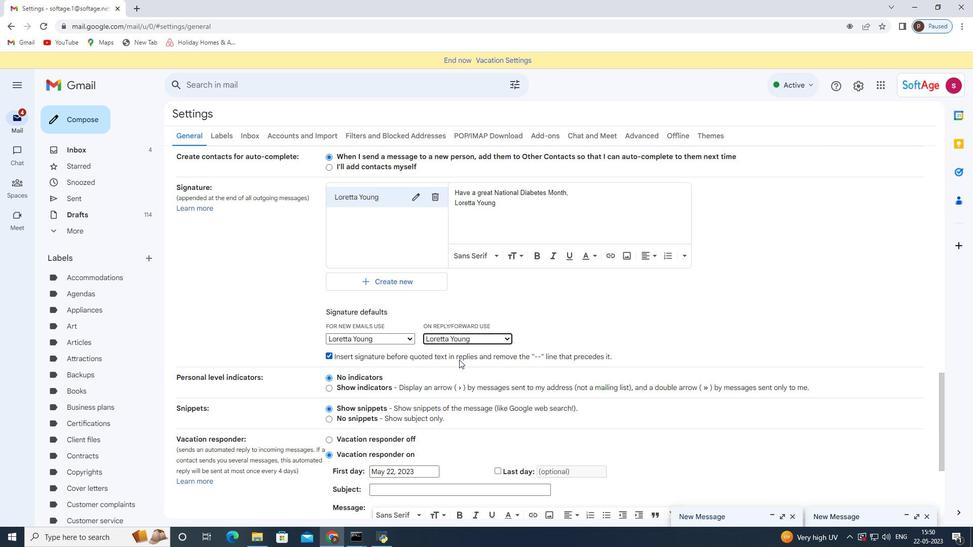 
Action: Mouse scrolled (455, 361) with delta (0, 0)
Screenshot: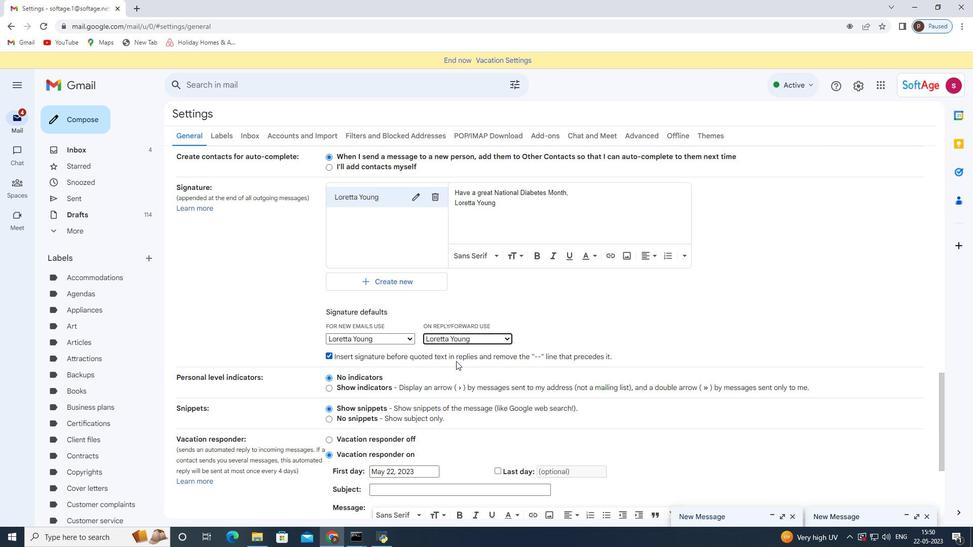 
Action: Mouse scrolled (455, 361) with delta (0, 0)
Screenshot: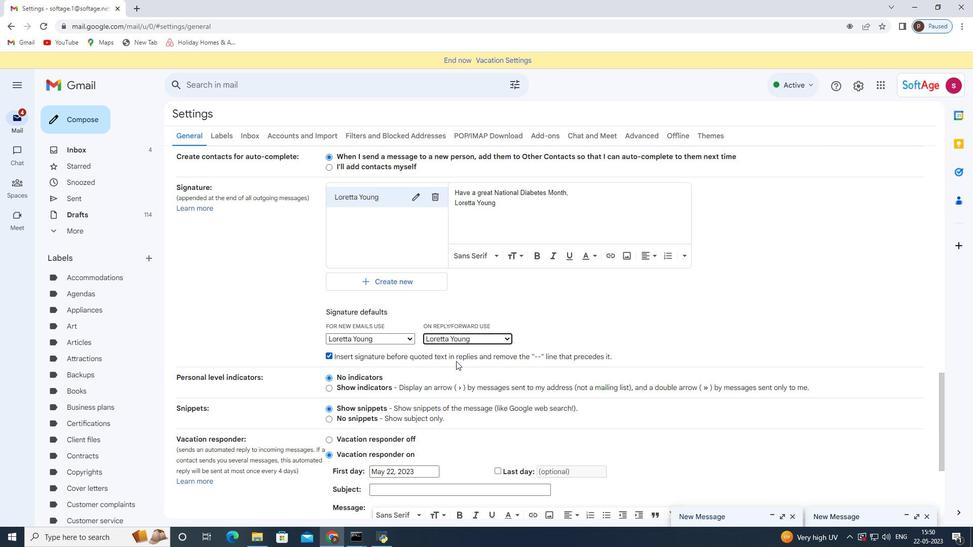 
Action: Mouse moved to (453, 364)
Screenshot: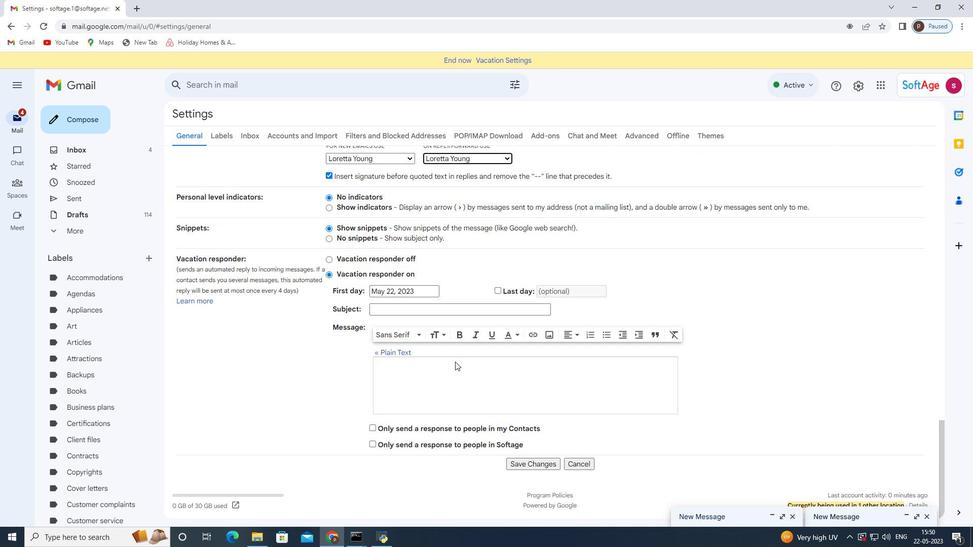
Action: Mouse scrolled (453, 363) with delta (0, 0)
Screenshot: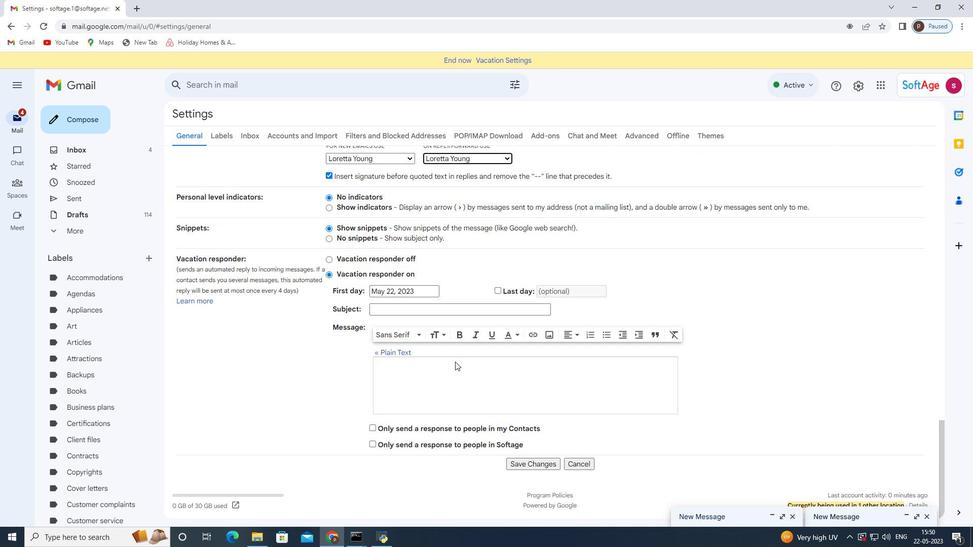 
Action: Mouse moved to (454, 368)
Screenshot: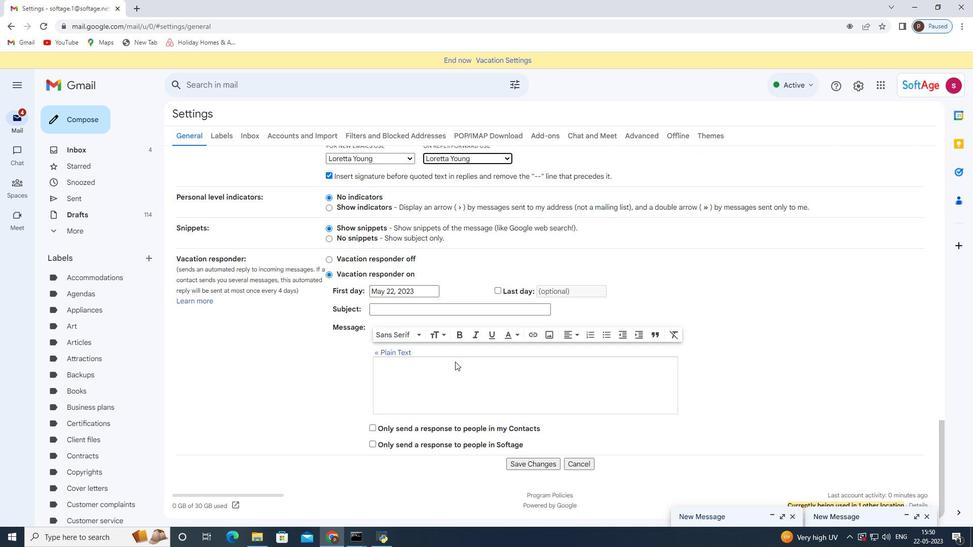 
Action: Mouse scrolled (454, 367) with delta (0, 0)
Screenshot: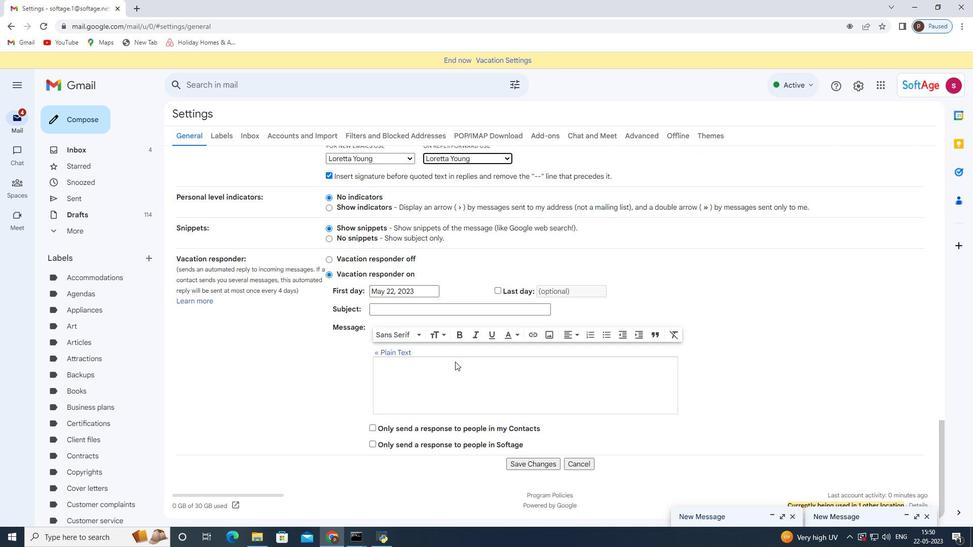 
Action: Mouse moved to (467, 375)
Screenshot: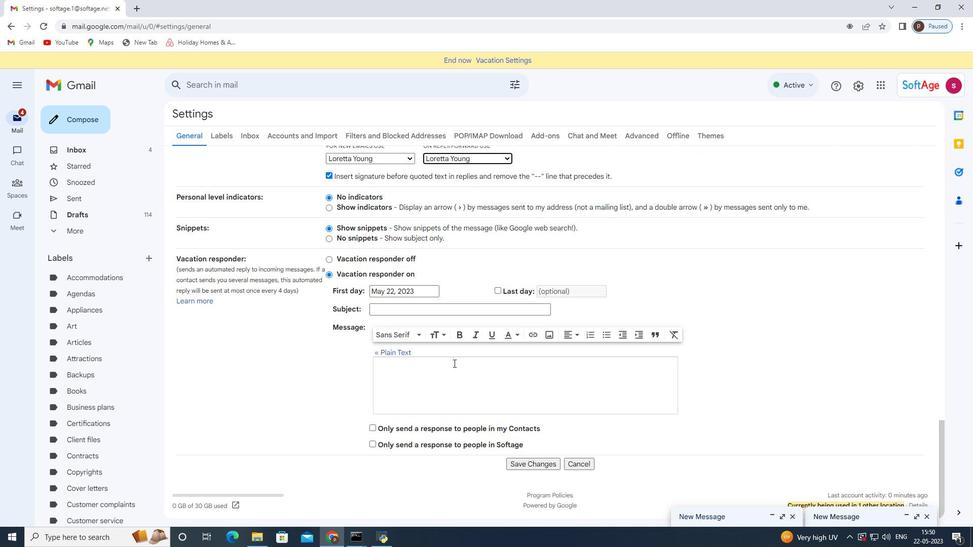 
Action: Mouse scrolled (467, 374) with delta (0, 0)
Screenshot: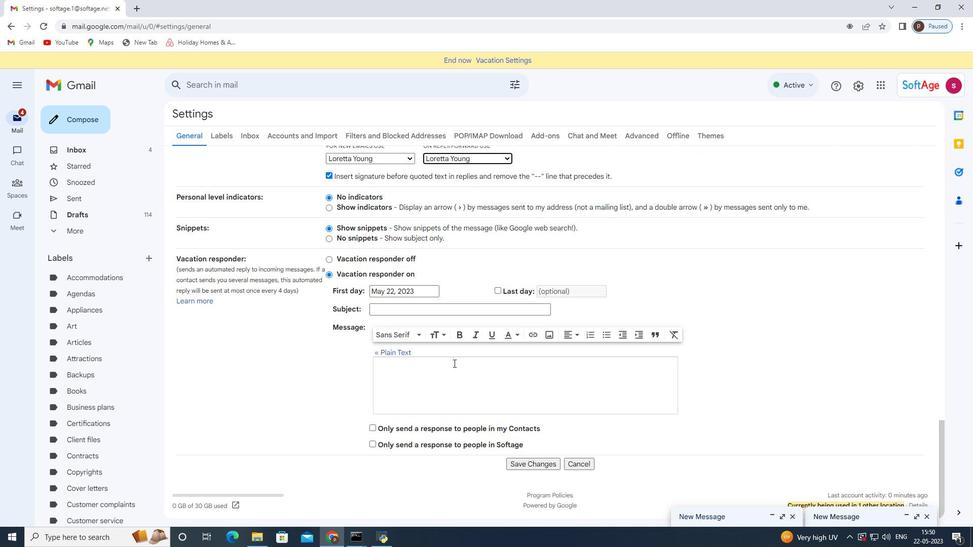 
Action: Mouse moved to (523, 462)
Screenshot: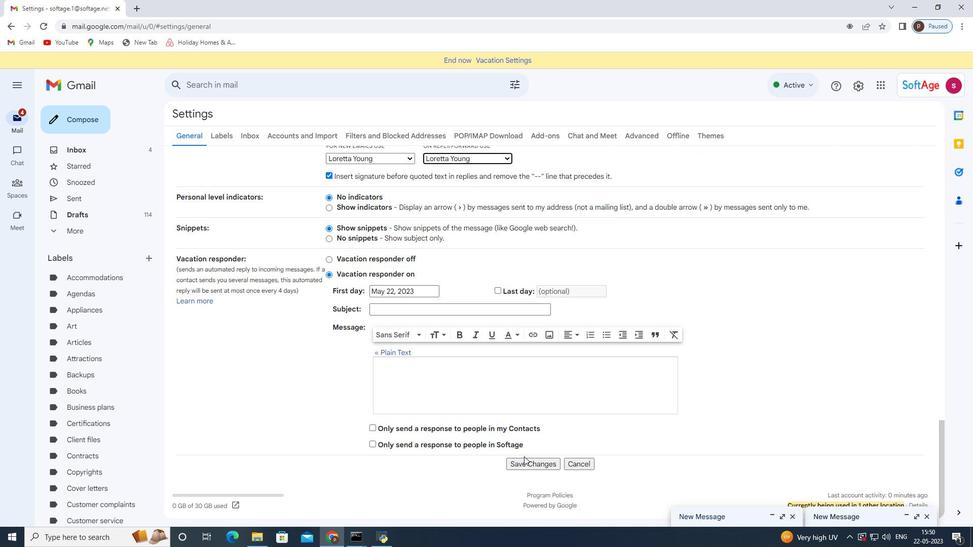 
Action: Mouse pressed left at (523, 462)
Screenshot: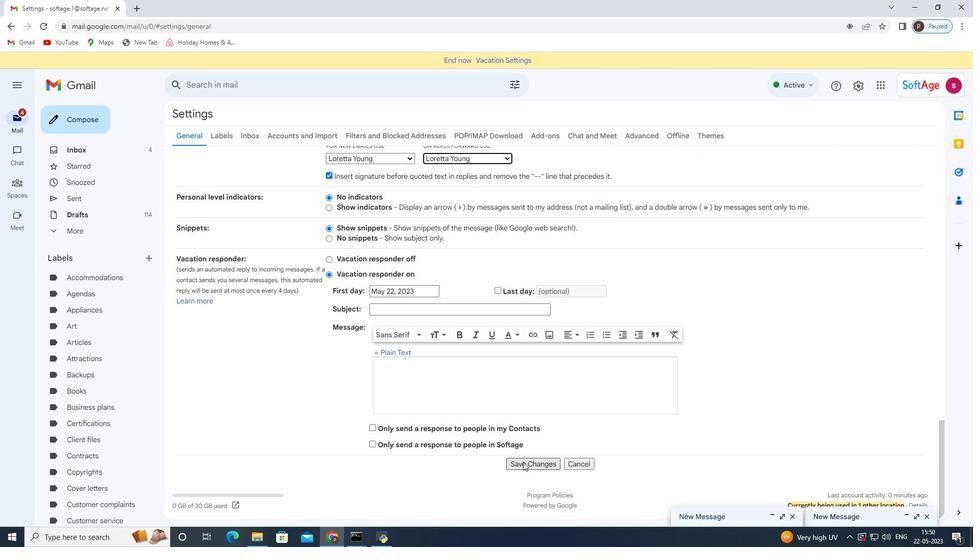 
Action: Mouse moved to (75, 128)
Screenshot: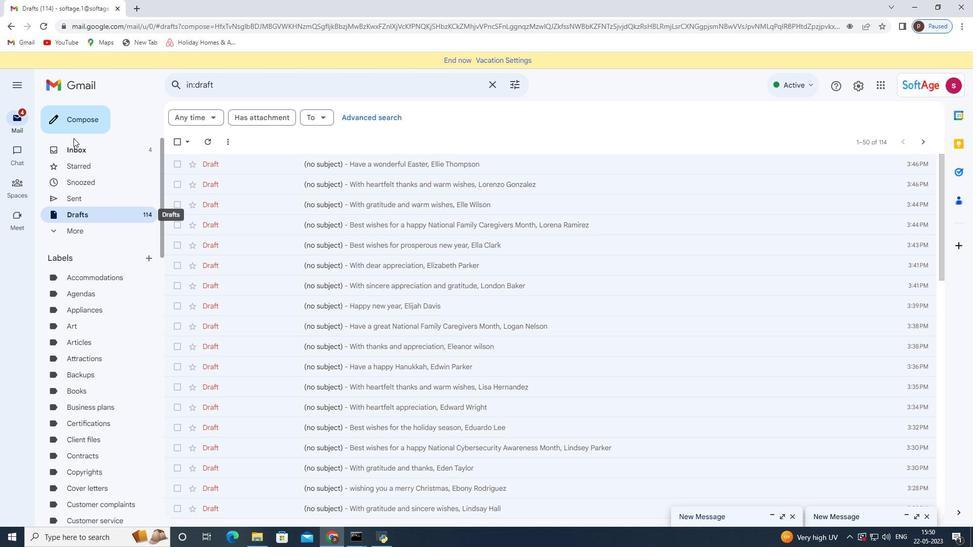
Action: Mouse pressed left at (75, 128)
Screenshot: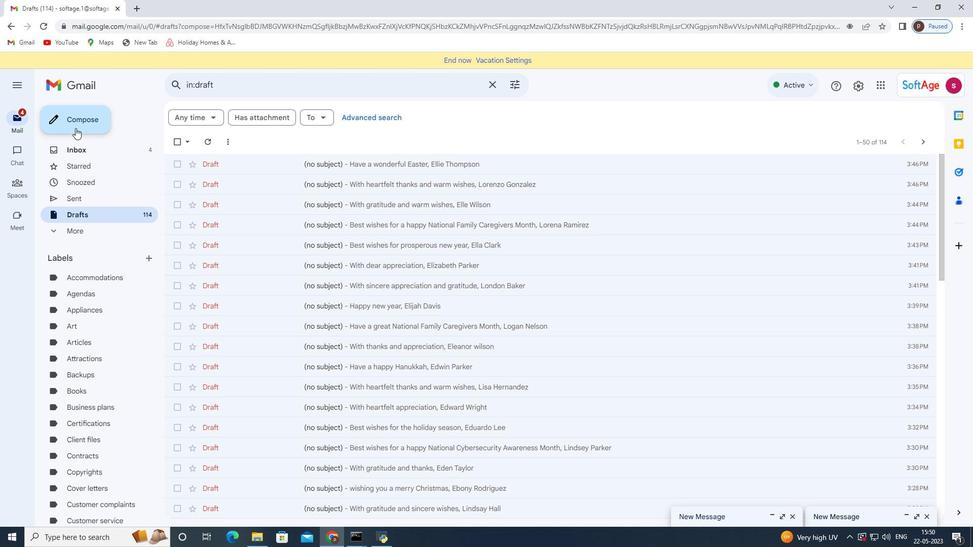 
Action: Mouse moved to (412, 248)
Screenshot: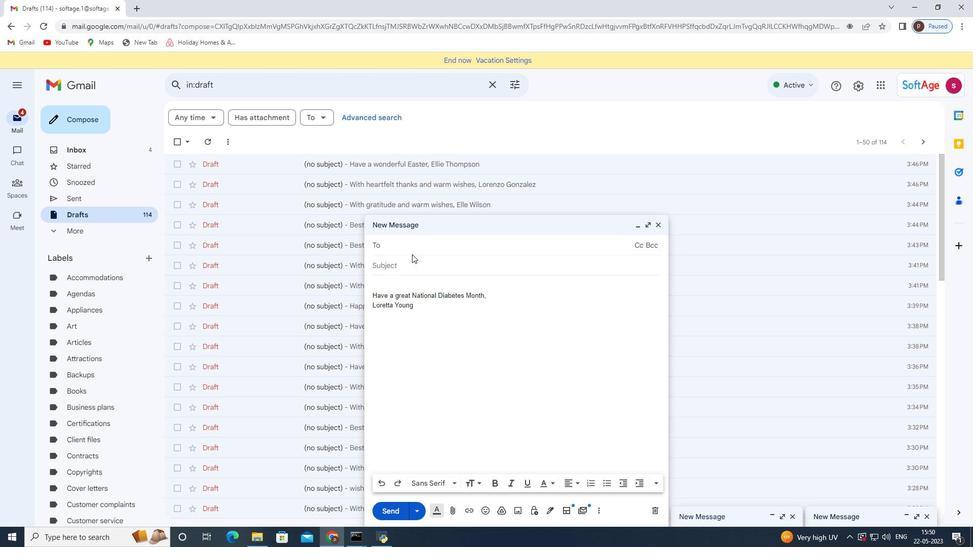 
Action: Mouse pressed left at (412, 248)
Screenshot: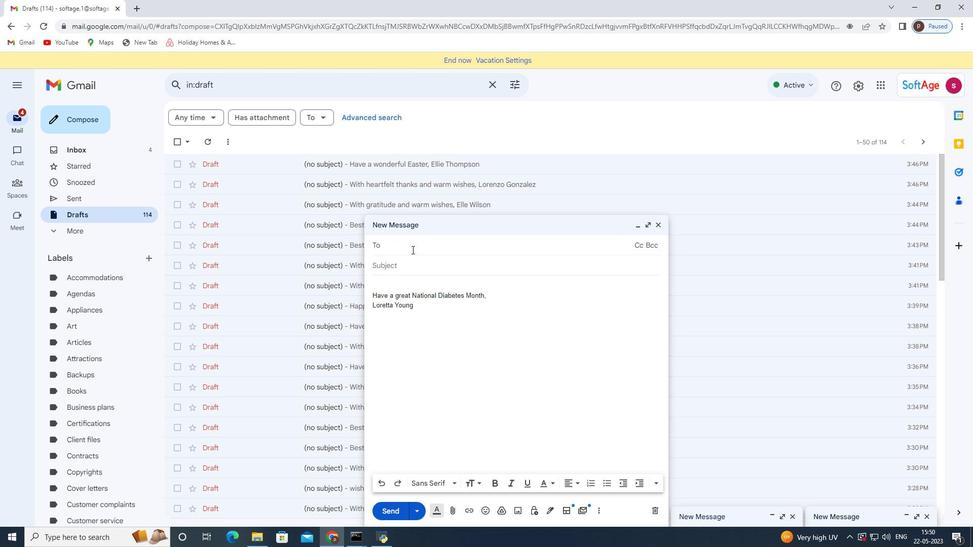 
Action: Key pressed softage.3<Key.shift>@softage.net
Screenshot: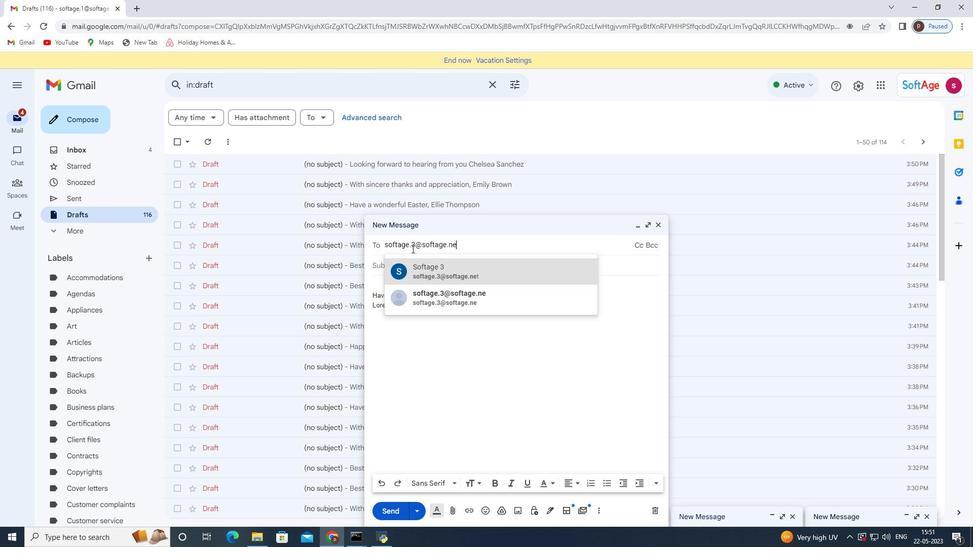 
Action: Mouse moved to (484, 258)
Screenshot: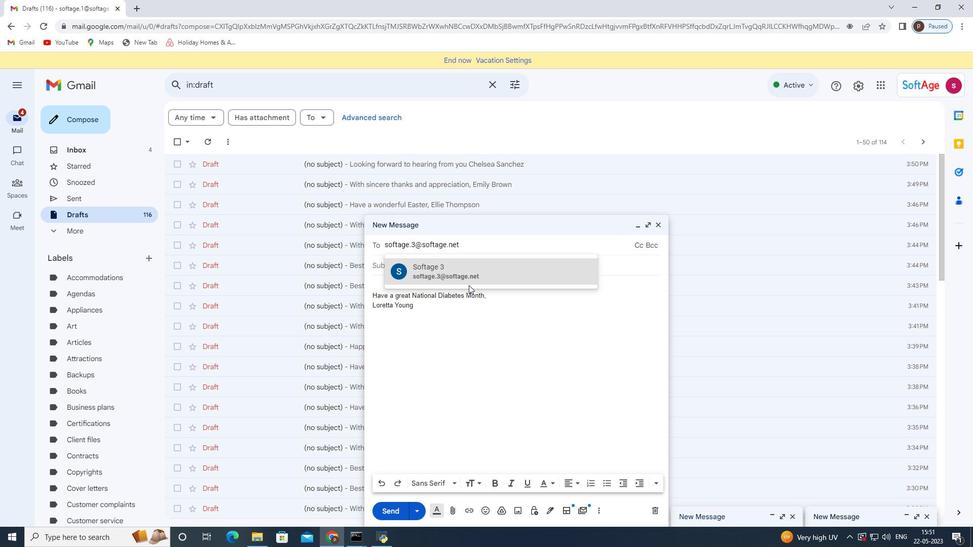 
Action: Mouse pressed left at (484, 258)
Screenshot: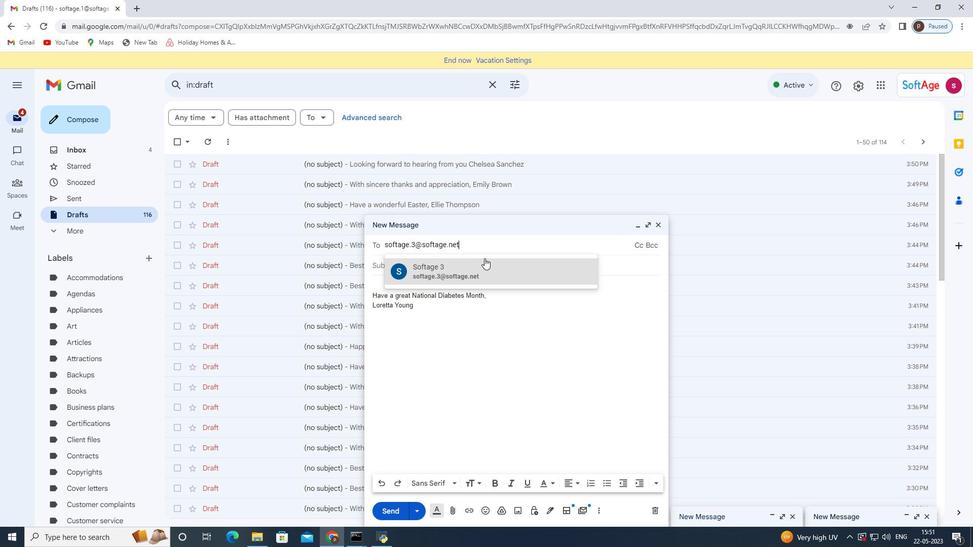 
Action: Mouse moved to (145, 256)
Screenshot: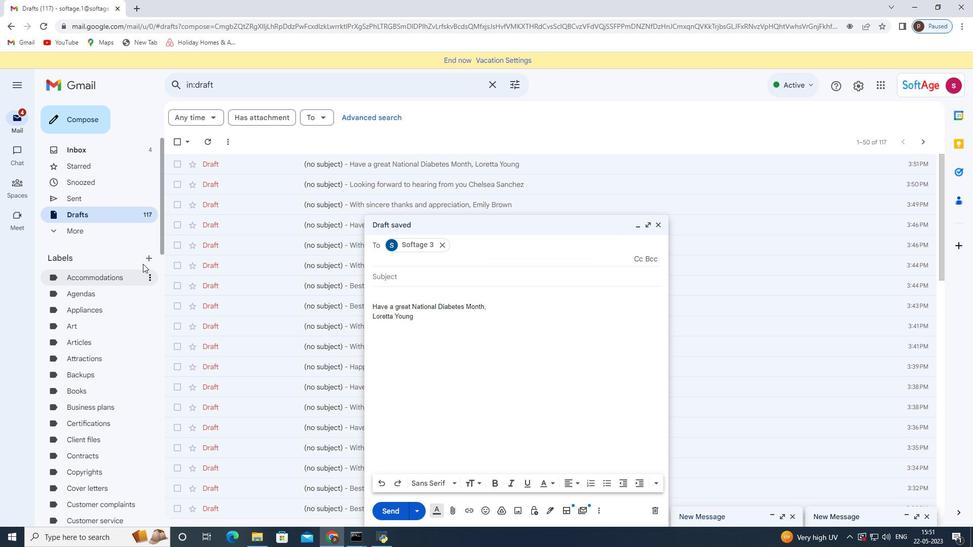 
Action: Mouse pressed left at (145, 256)
Screenshot: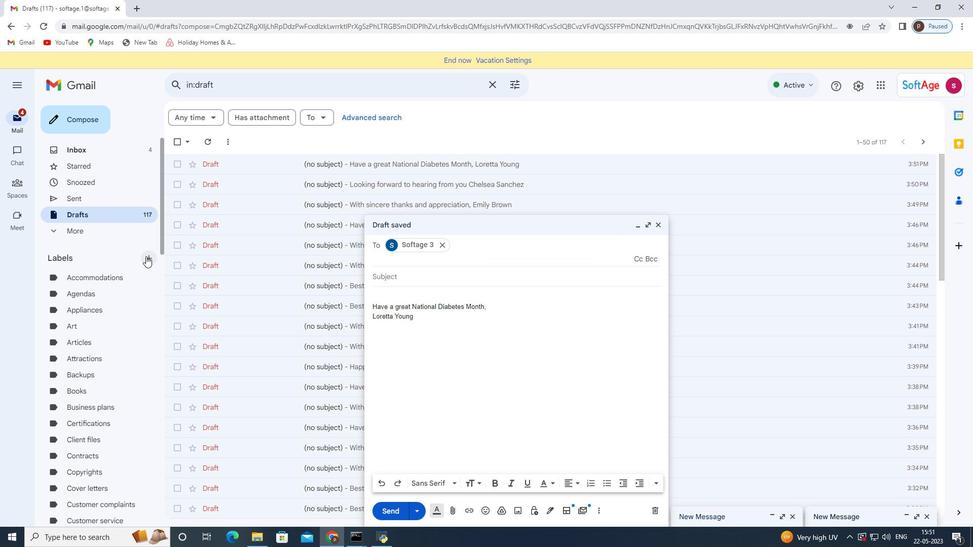 
Action: Mouse moved to (460, 281)
Screenshot: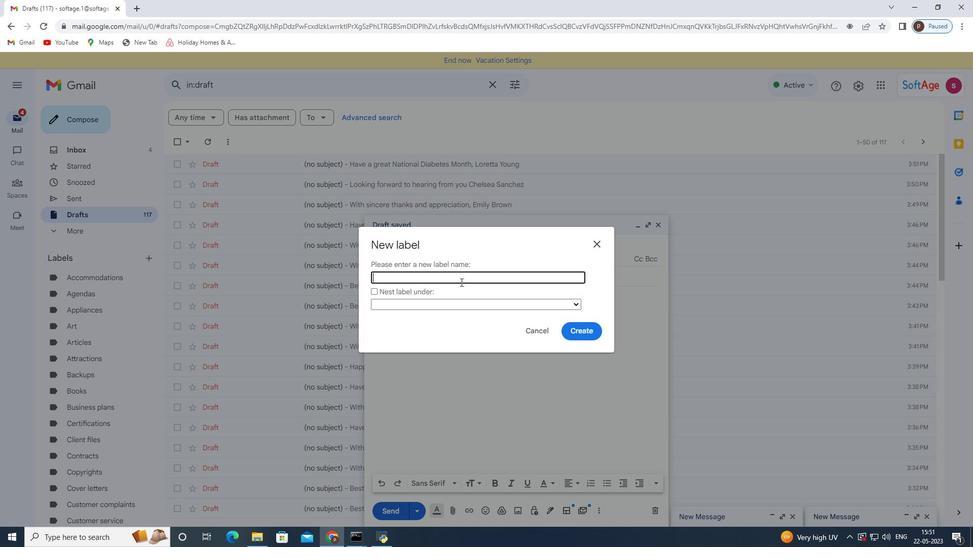 
Action: Mouse pressed left at (460, 281)
Screenshot: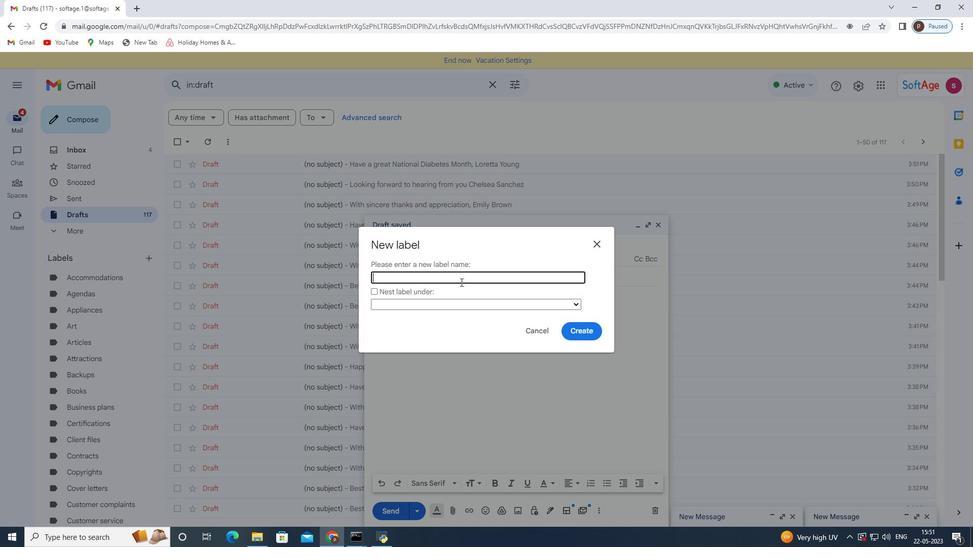 
Action: Key pressed <Key.shift>Marketing<Key.space>plans
Screenshot: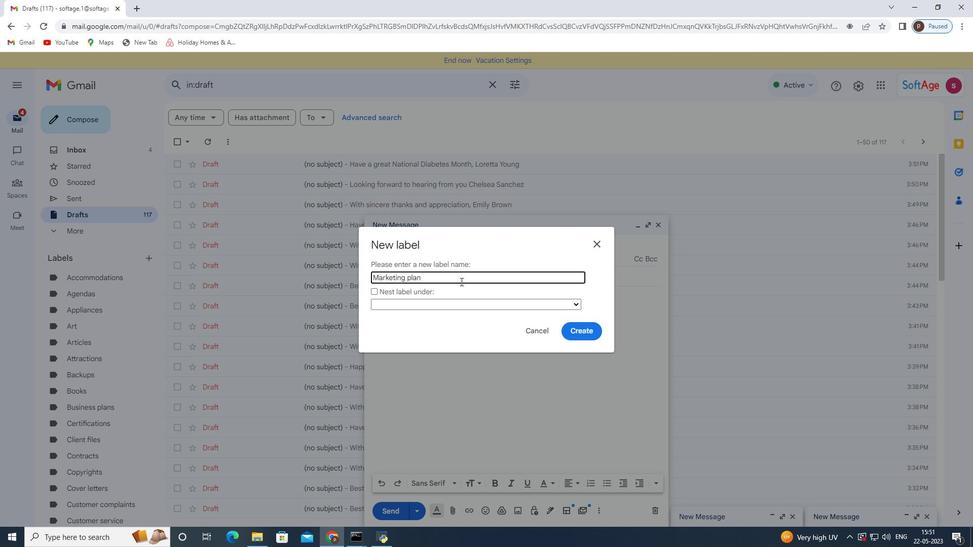 
Action: Mouse moved to (579, 325)
Screenshot: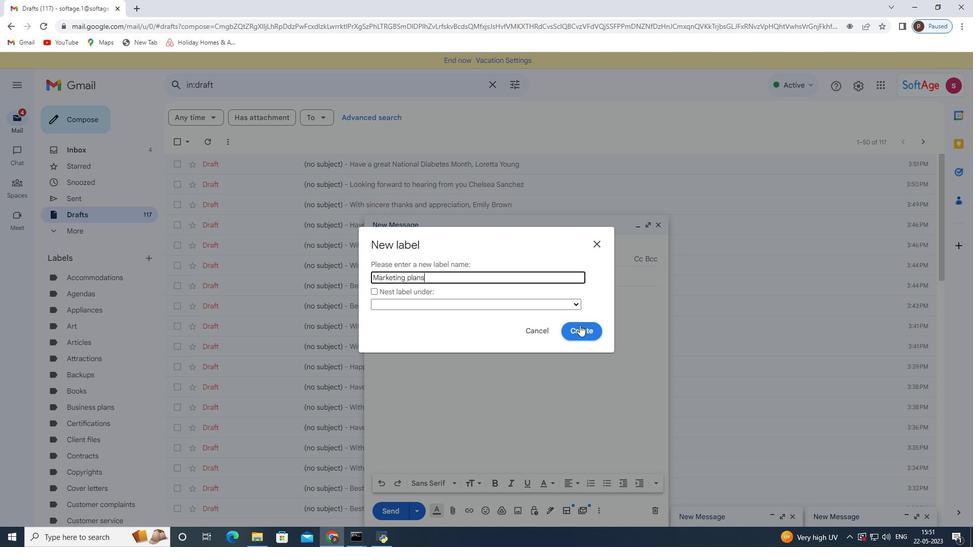 
Action: Mouse pressed left at (579, 325)
Screenshot: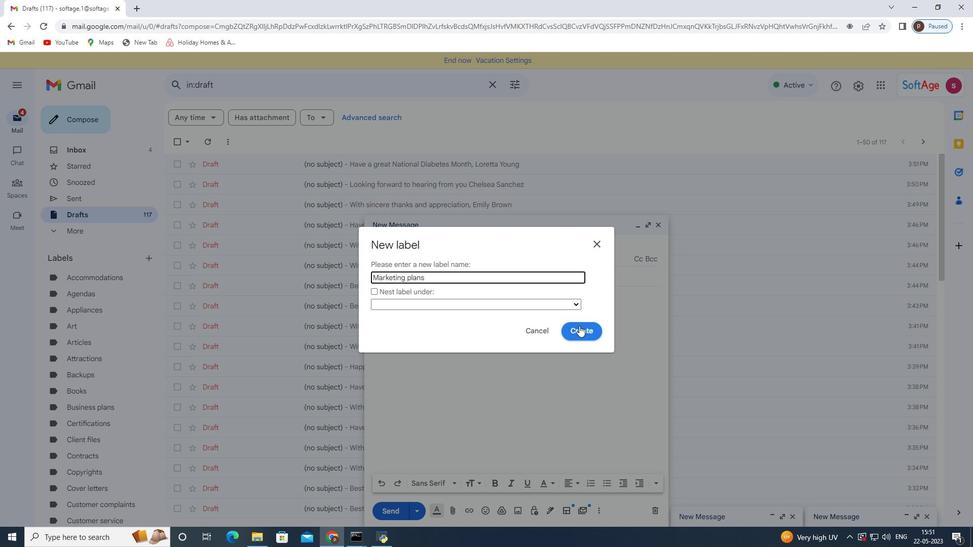 
